 Task: Assign Issue Issue0000000397 to Sprint Sprint0000000238 in Scrum Project Project0000000080 in Jira. Assign Issue Issue0000000398 to Sprint Sprint0000000239 in Scrum Project Project0000000080 in Jira. Assign Issue Issue0000000399 to Sprint Sprint0000000239 in Scrum Project Project0000000080 in Jira. Assign Issue Issue0000000400 to Sprint Sprint0000000240 in Scrum Project Project0000000080 in Jira. Start a Sprint called Sprint0000000235 in Scrum Project Project0000000079 in Jira
Action: Mouse moved to (142, 326)
Screenshot: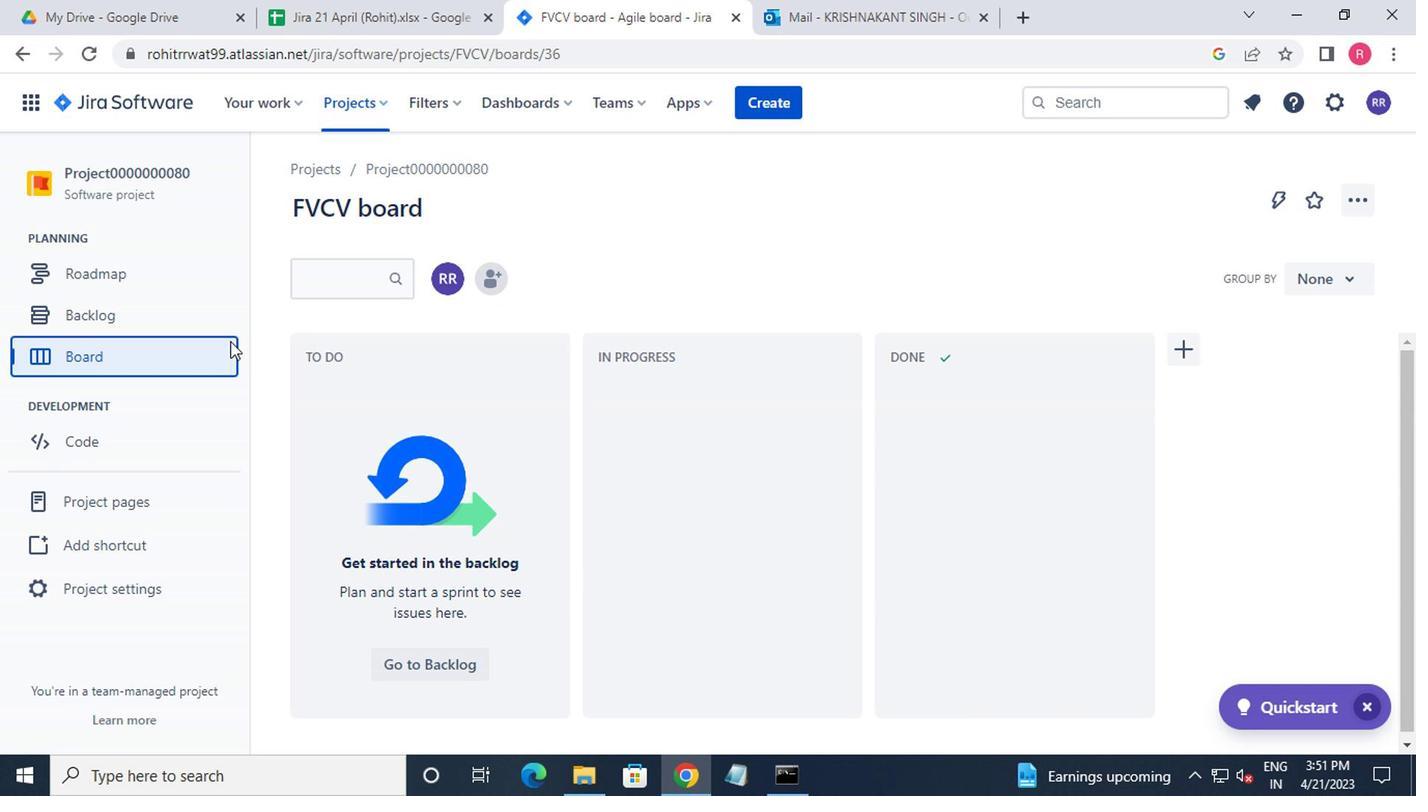 
Action: Mouse pressed left at (142, 326)
Screenshot: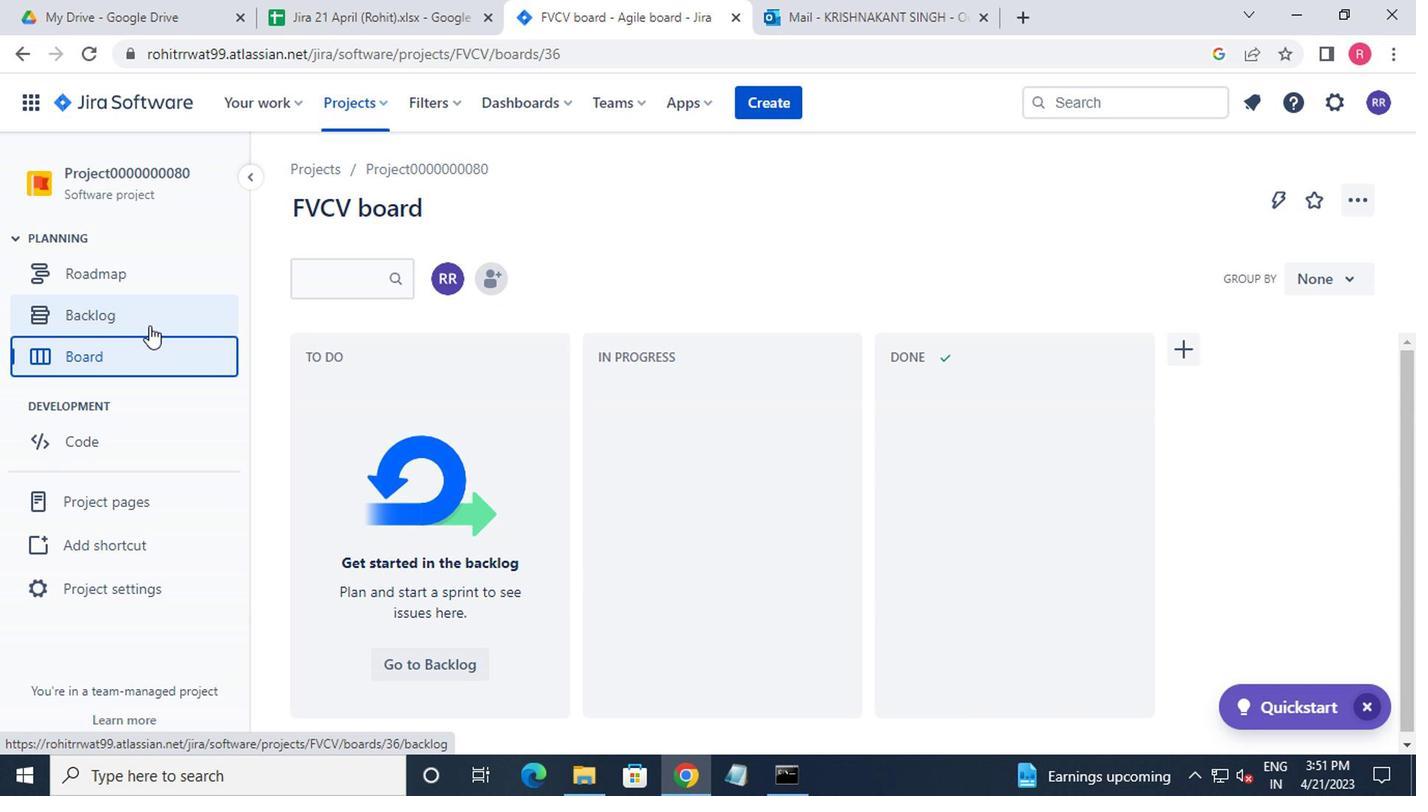 
Action: Mouse moved to (190, 378)
Screenshot: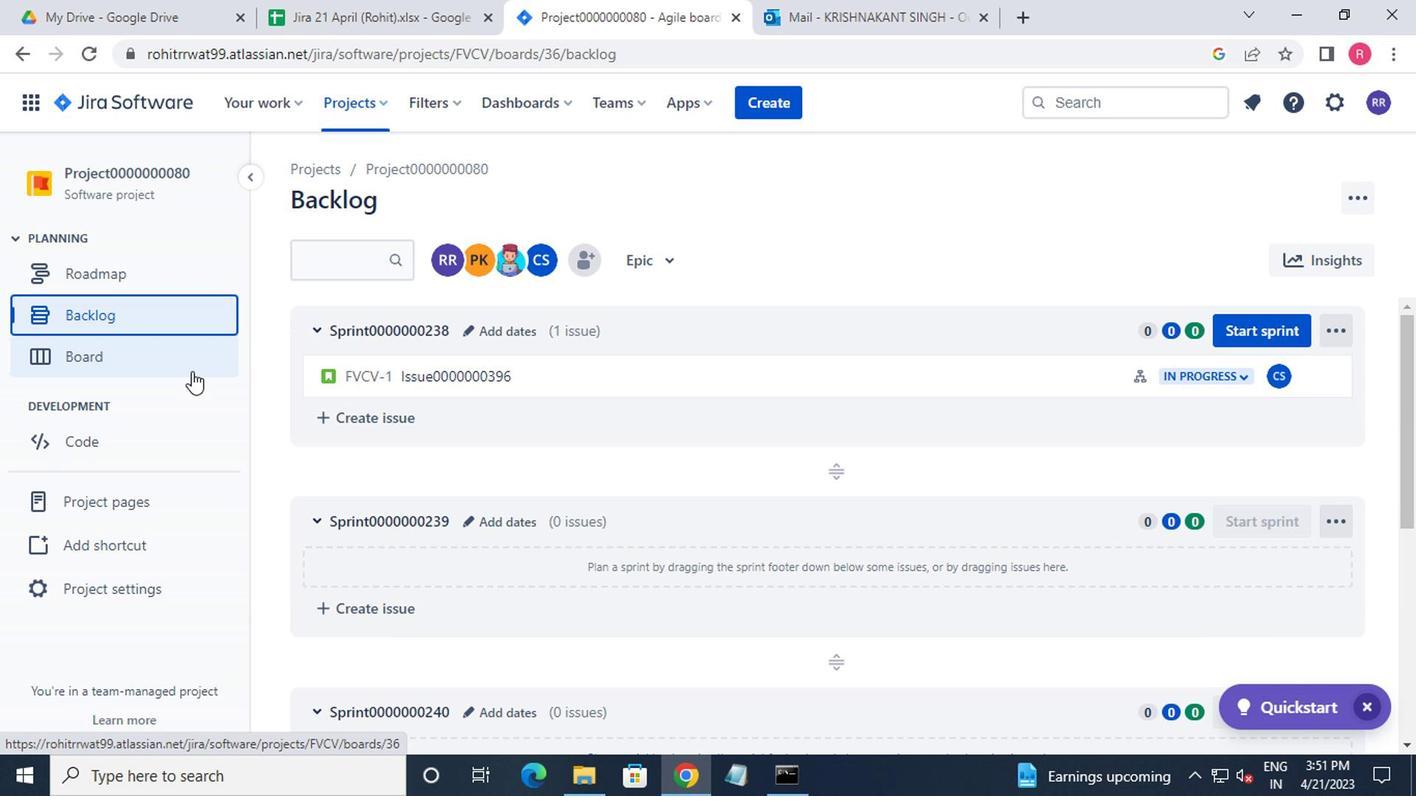 
Action: Mouse scrolled (190, 377) with delta (0, 0)
Screenshot: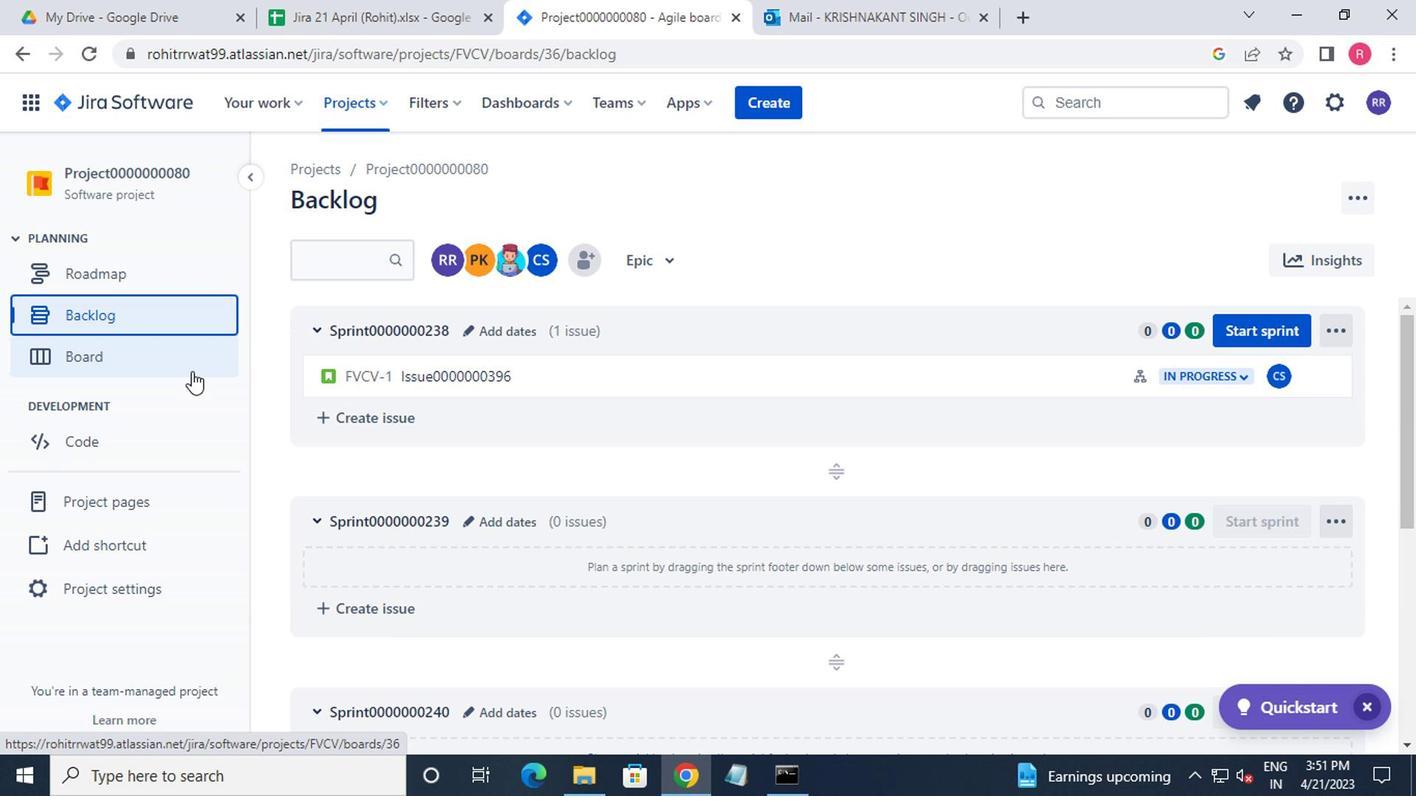 
Action: Mouse moved to (402, 470)
Screenshot: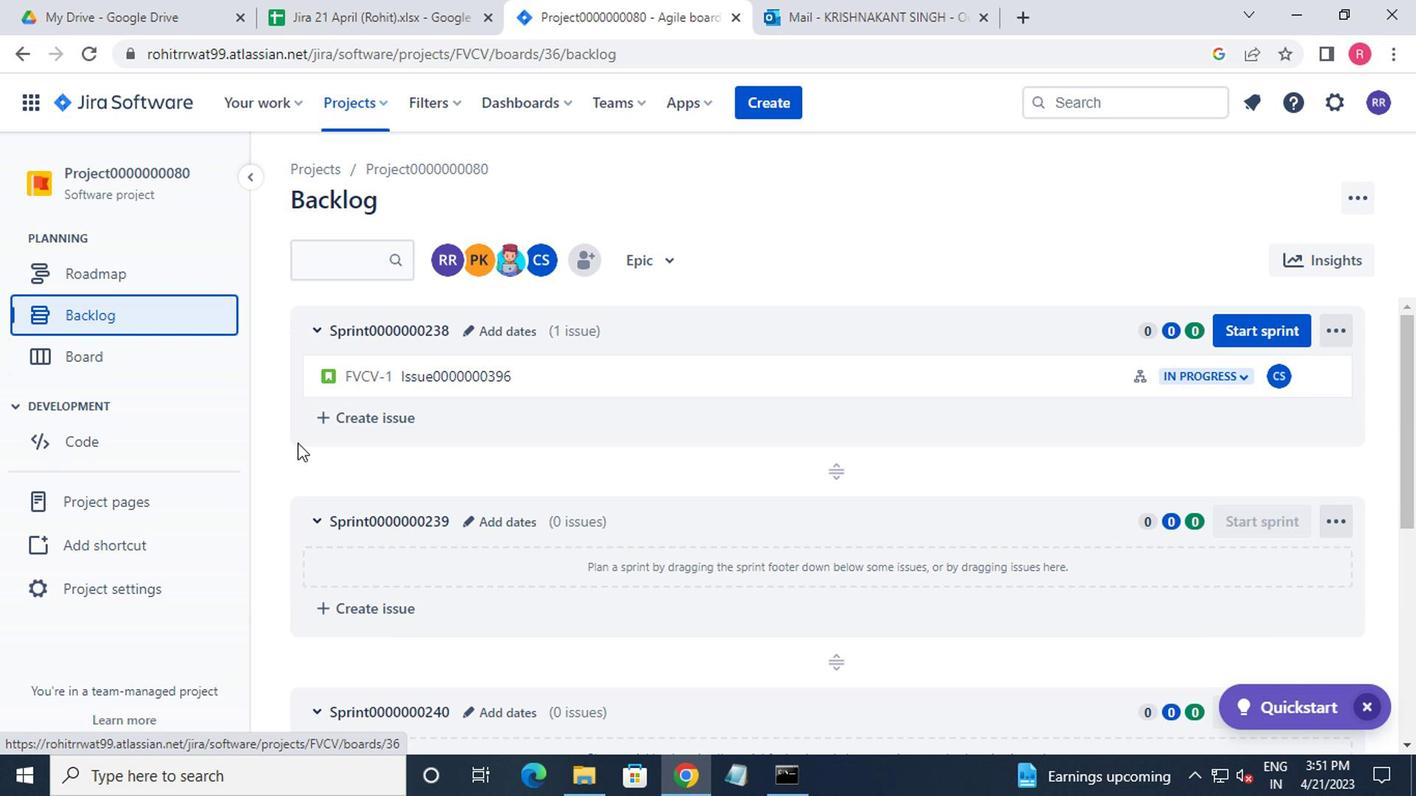 
Action: Mouse scrolled (402, 469) with delta (0, -1)
Screenshot: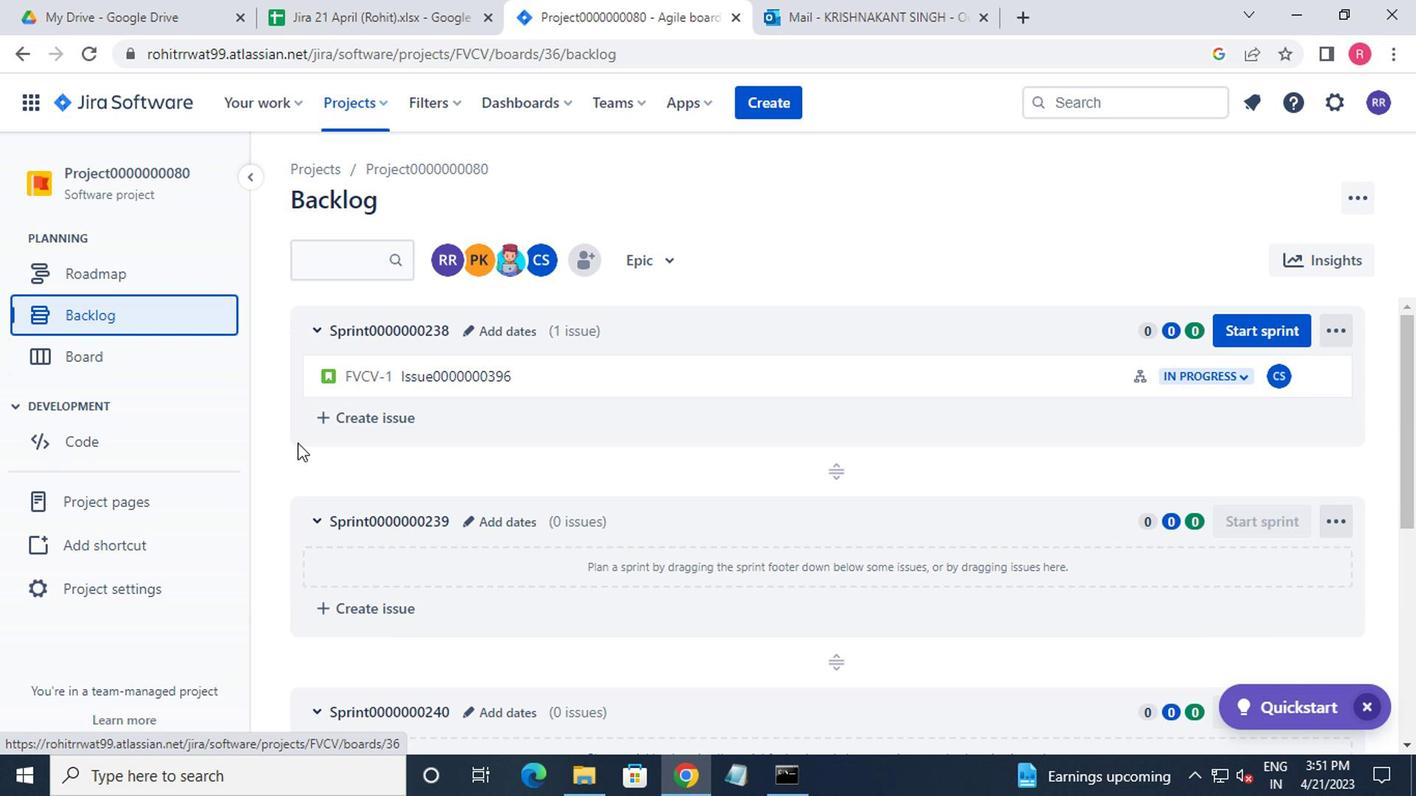 
Action: Mouse moved to (430, 481)
Screenshot: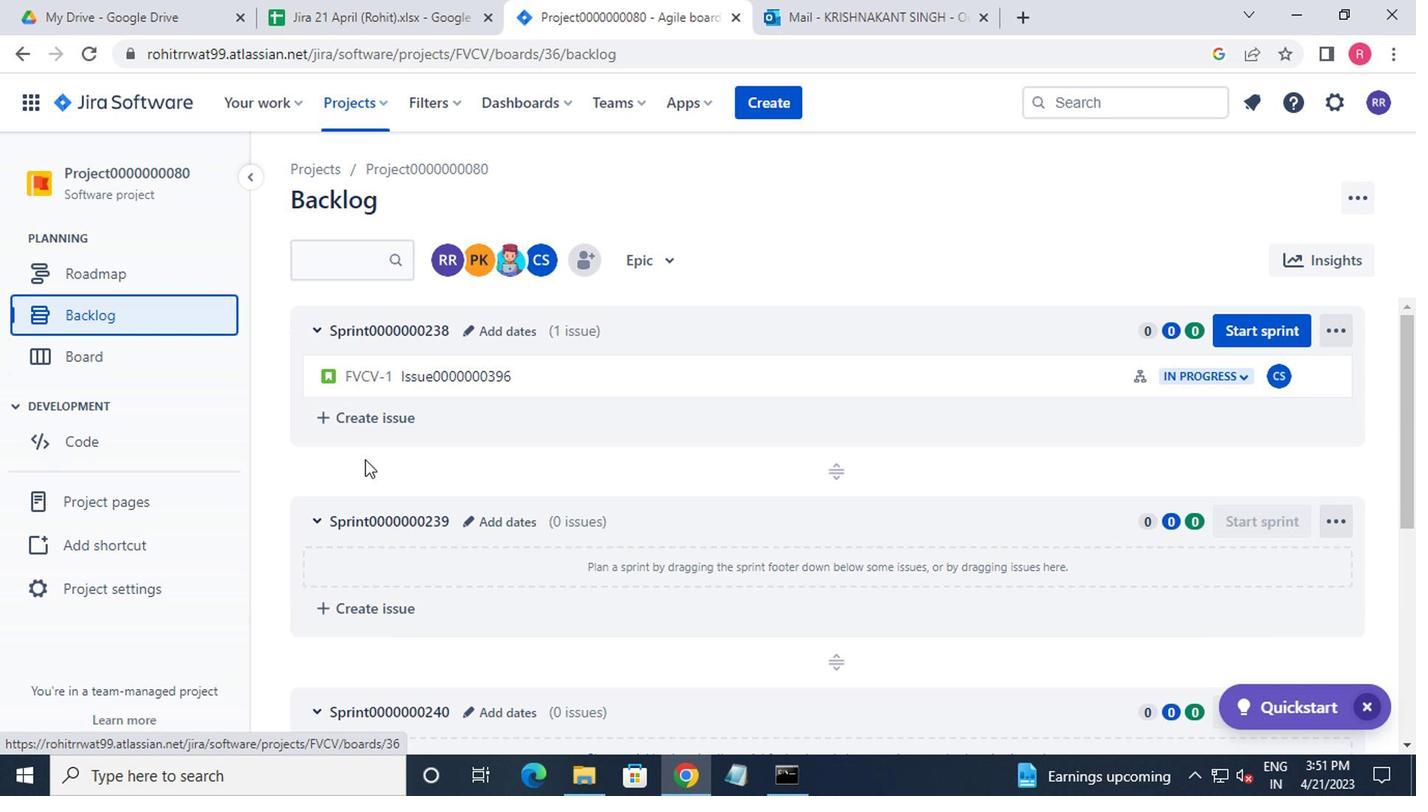 
Action: Mouse scrolled (430, 481) with delta (0, 0)
Screenshot: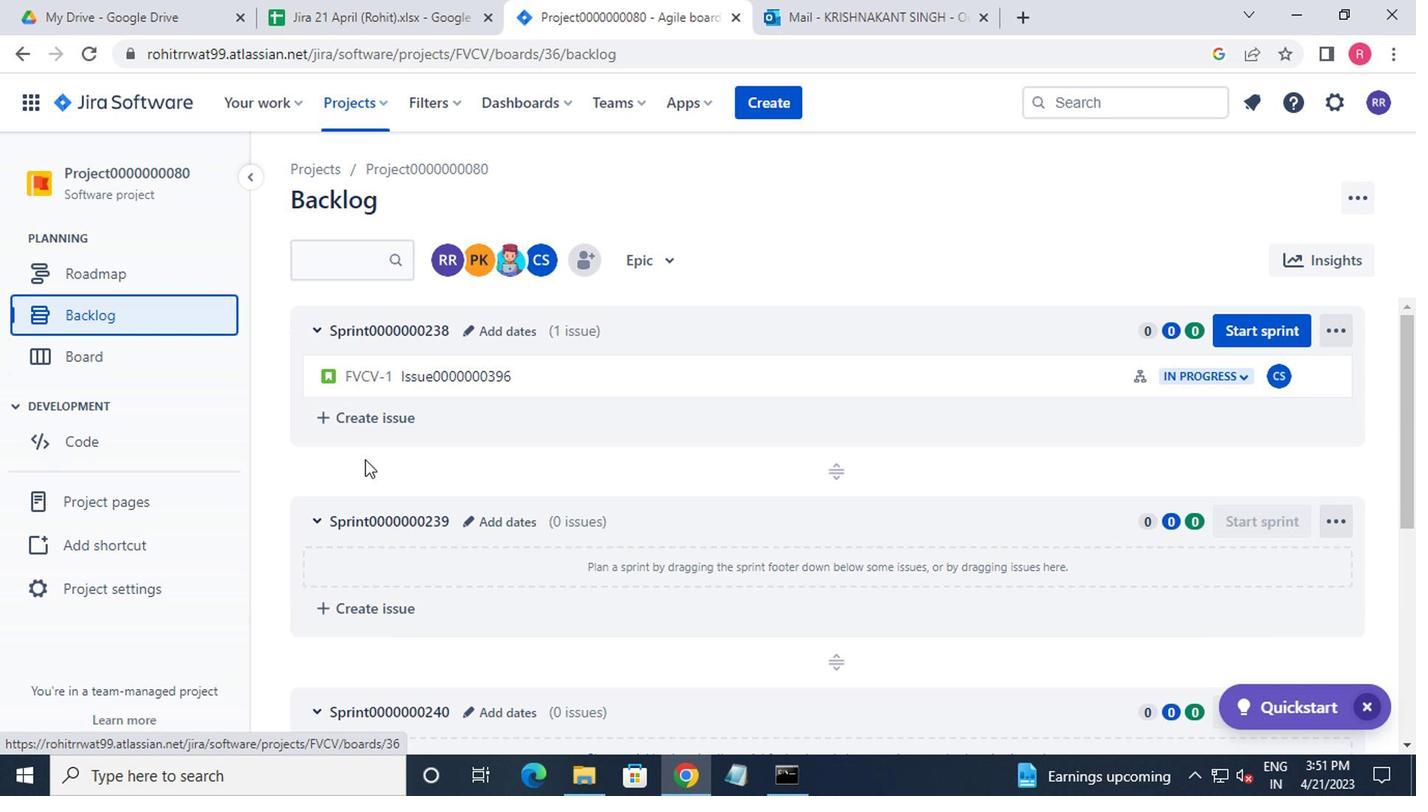 
Action: Mouse moved to (442, 487)
Screenshot: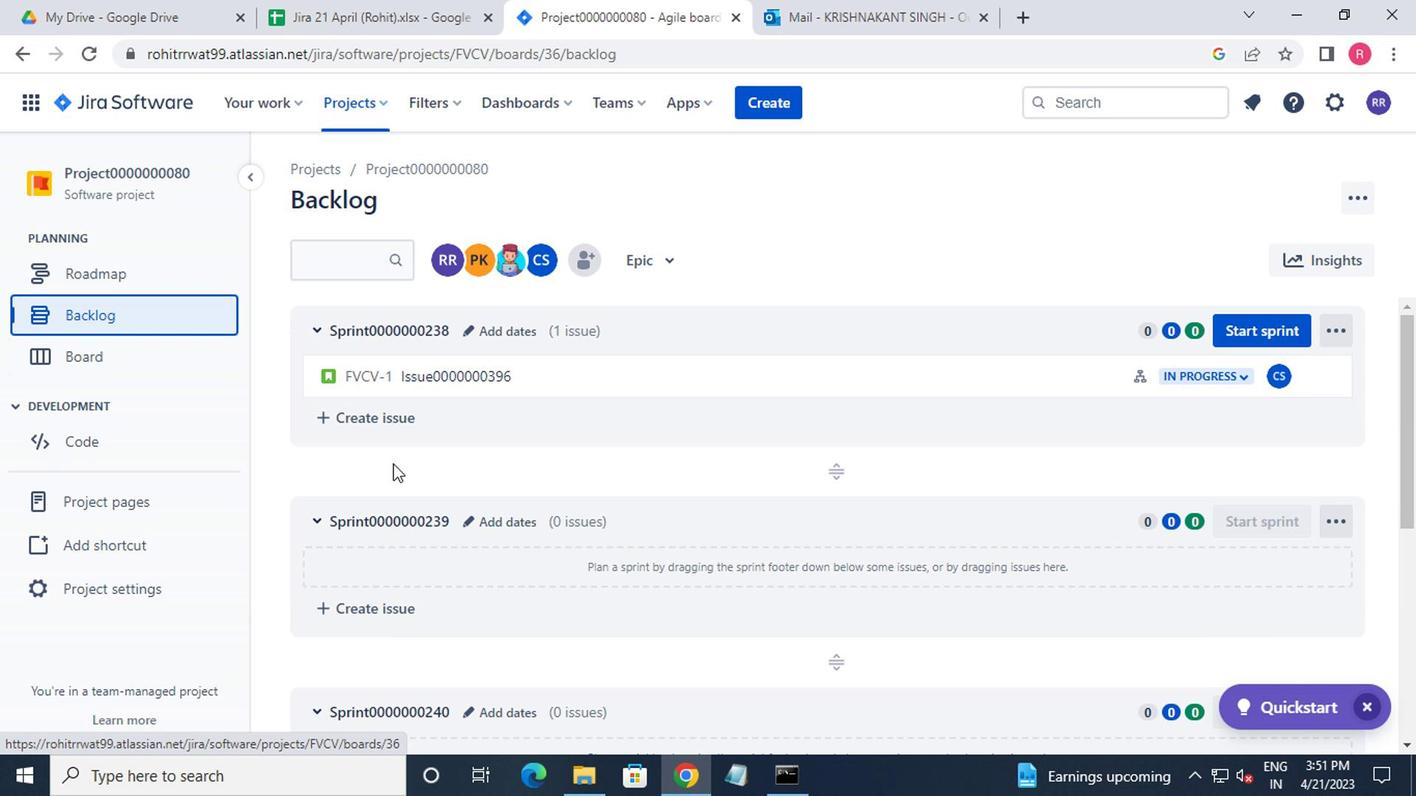 
Action: Mouse scrolled (442, 486) with delta (0, 0)
Screenshot: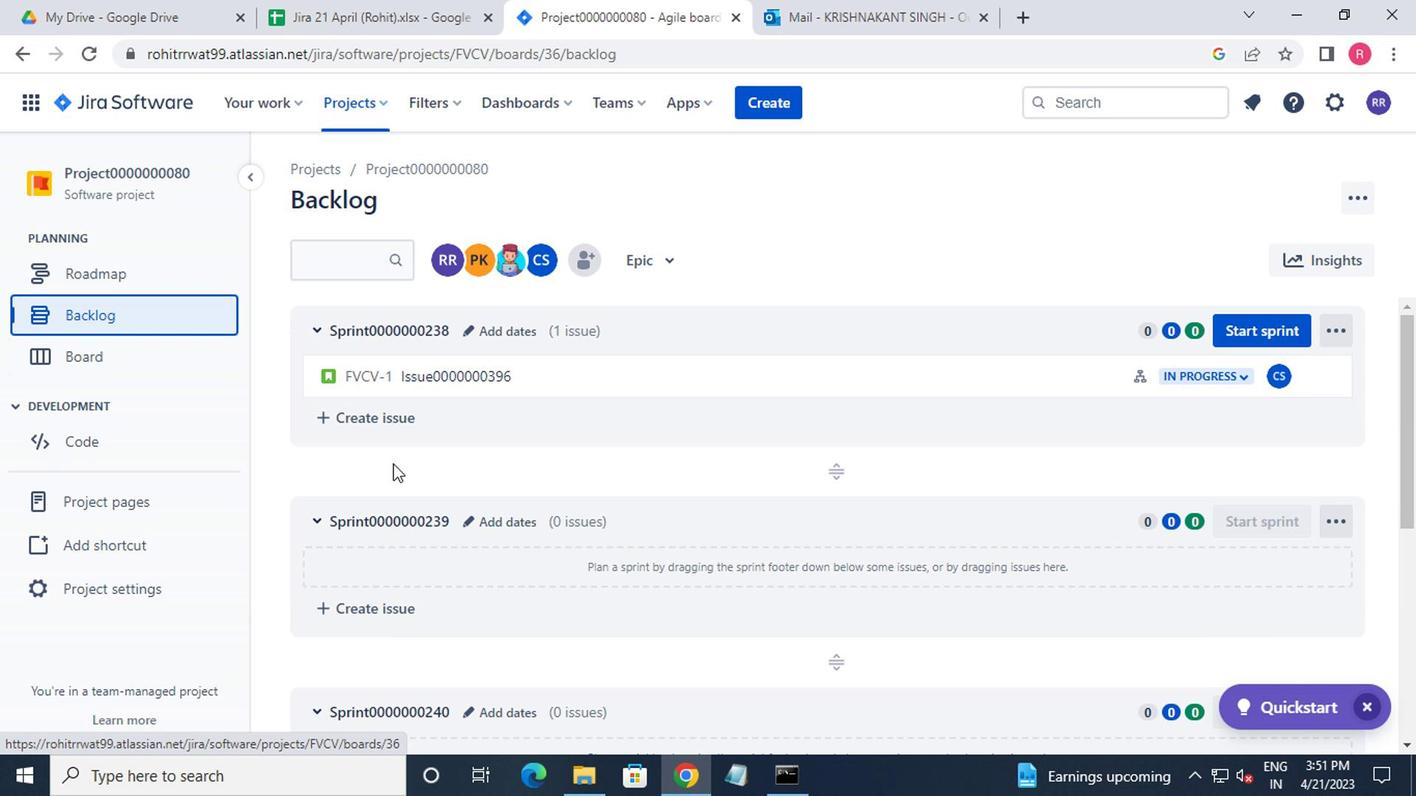 
Action: Mouse moved to (460, 501)
Screenshot: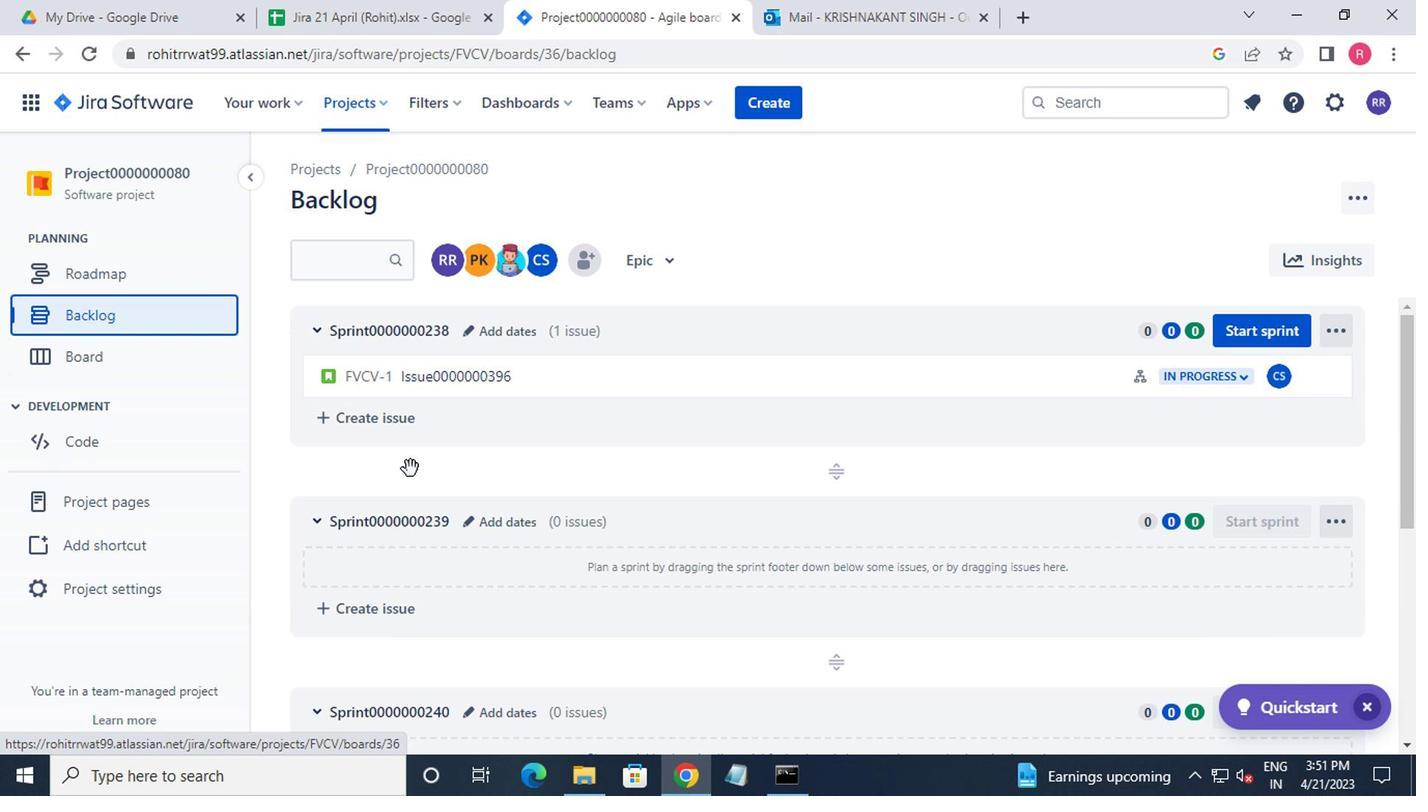 
Action: Mouse scrolled (460, 501) with delta (0, 0)
Screenshot: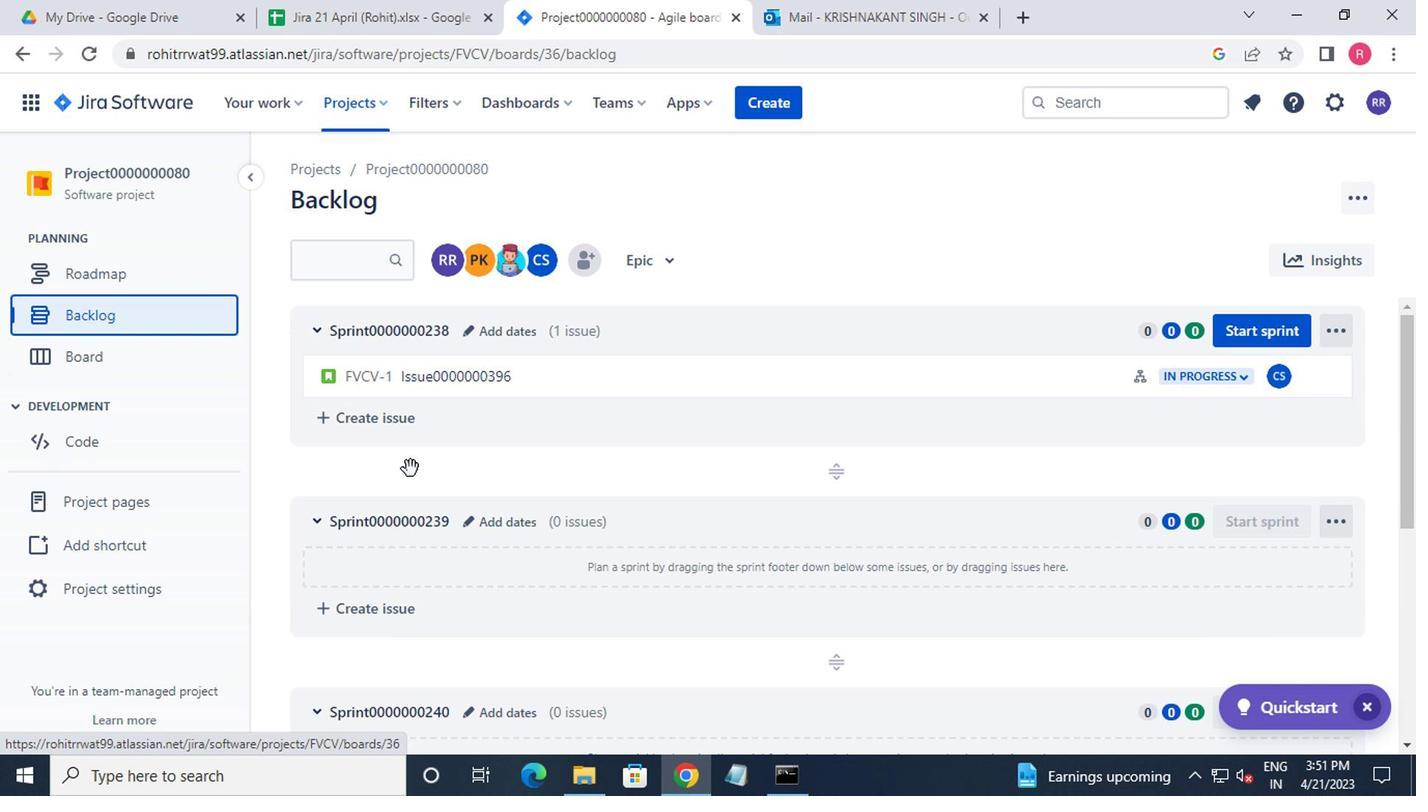 
Action: Mouse moved to (480, 512)
Screenshot: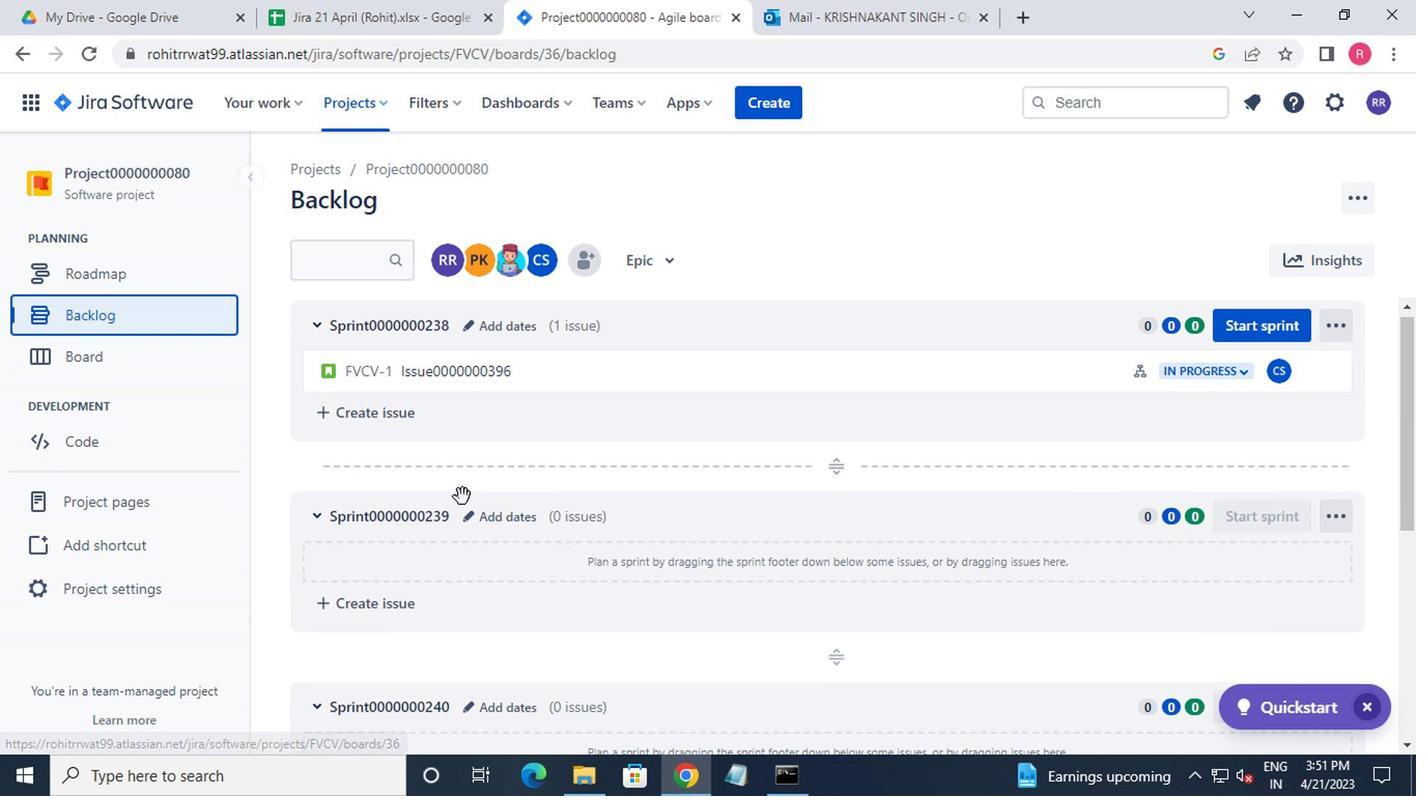 
Action: Mouse scrolled (480, 513) with delta (0, 1)
Screenshot: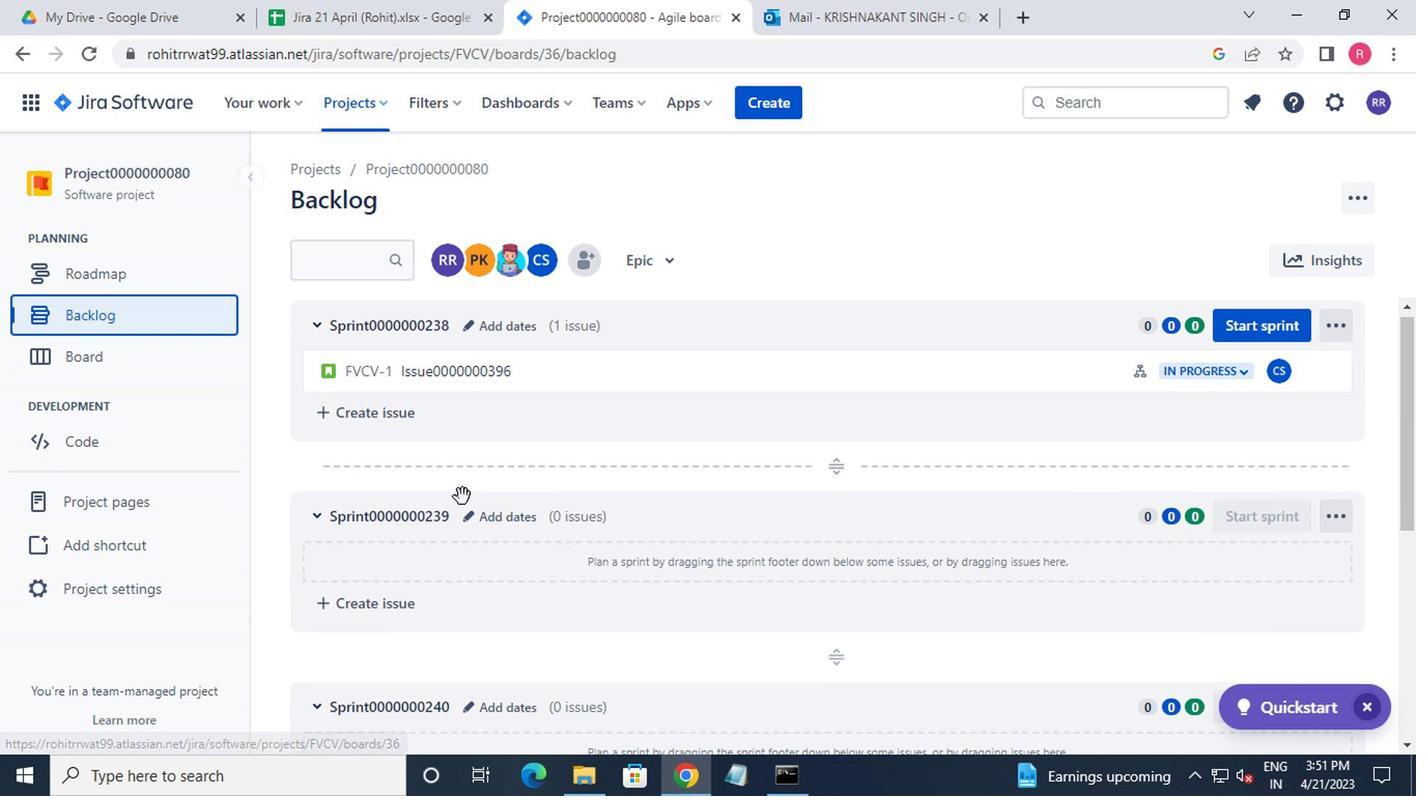 
Action: Mouse moved to (482, 512)
Screenshot: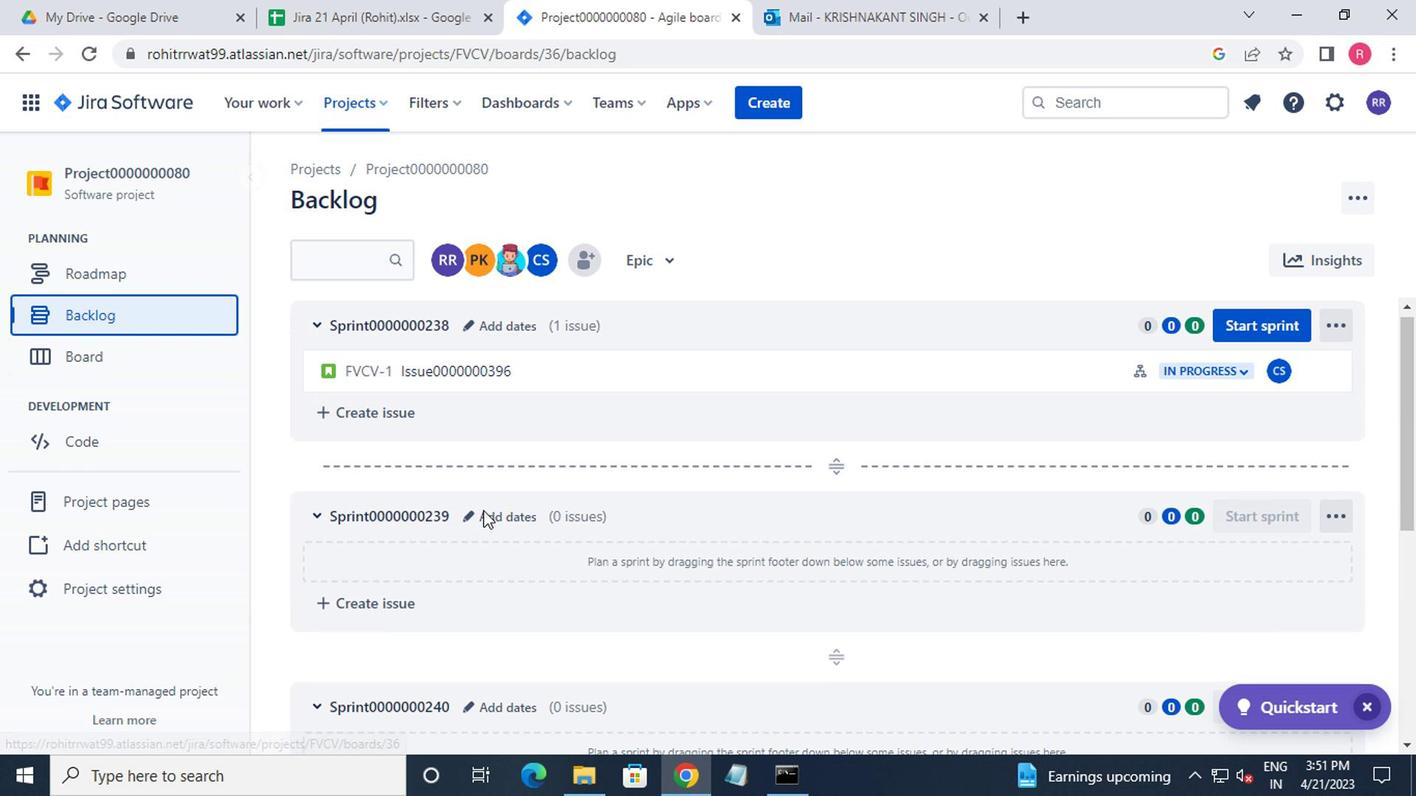 
Action: Mouse scrolled (482, 511) with delta (0, 0)
Screenshot: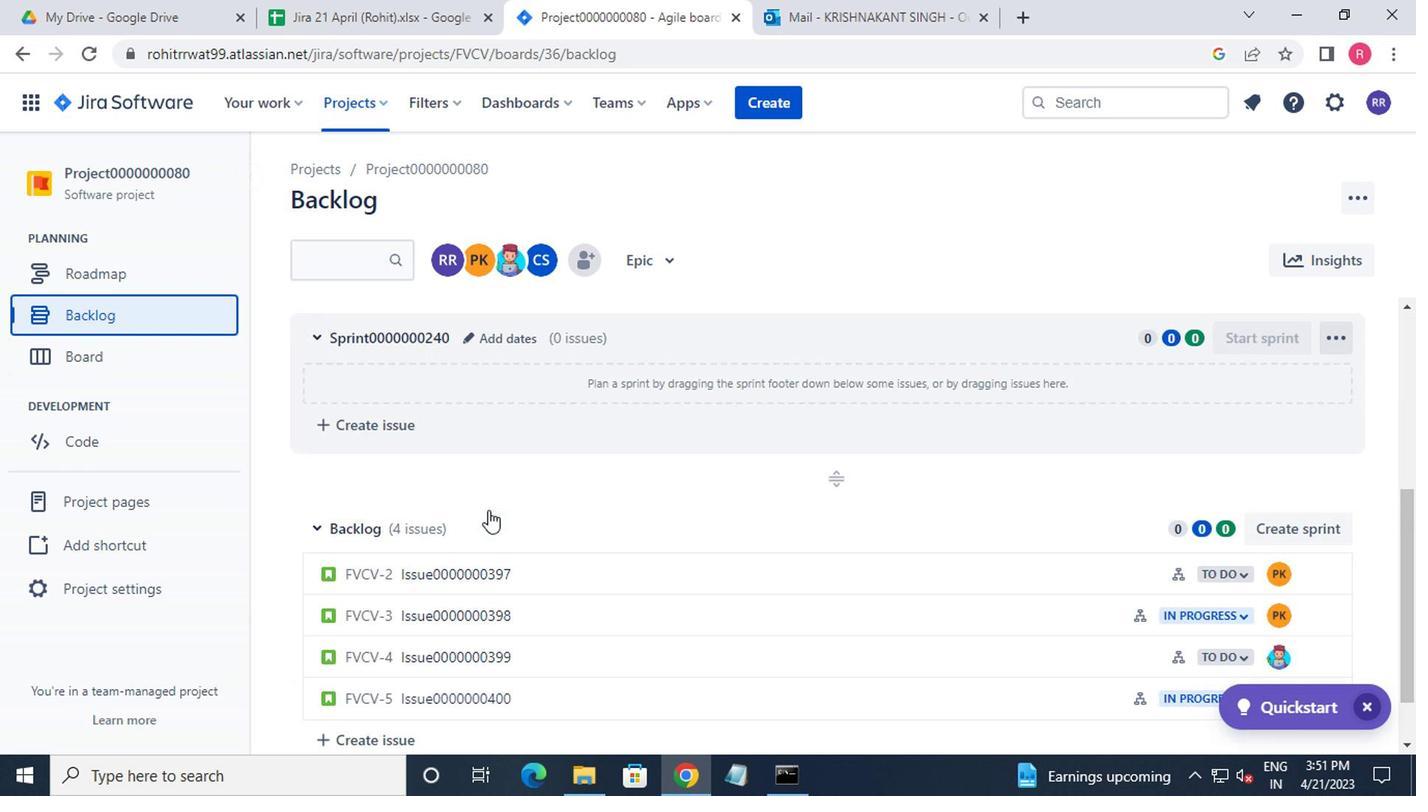 
Action: Mouse scrolled (482, 511) with delta (0, 0)
Screenshot: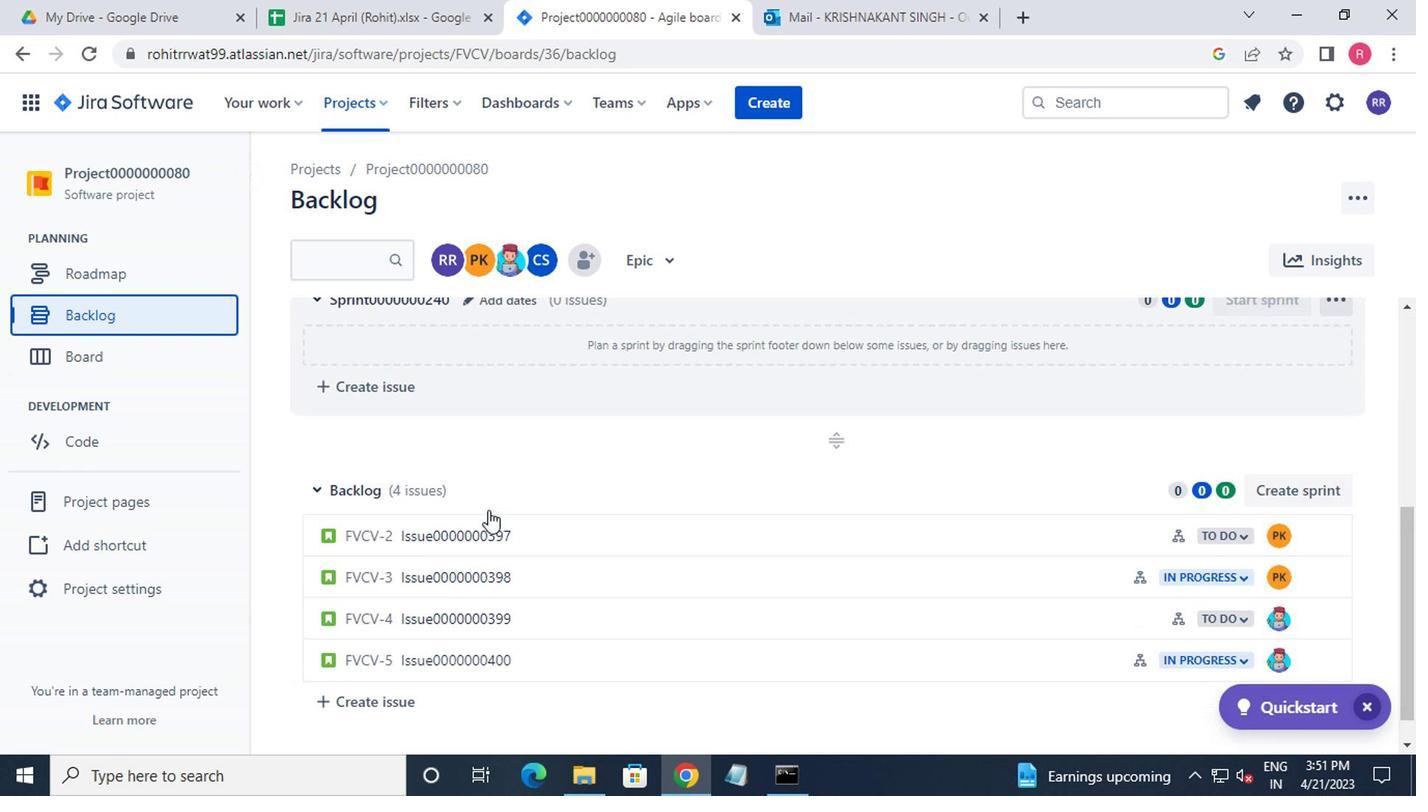
Action: Mouse scrolled (482, 511) with delta (0, 0)
Screenshot: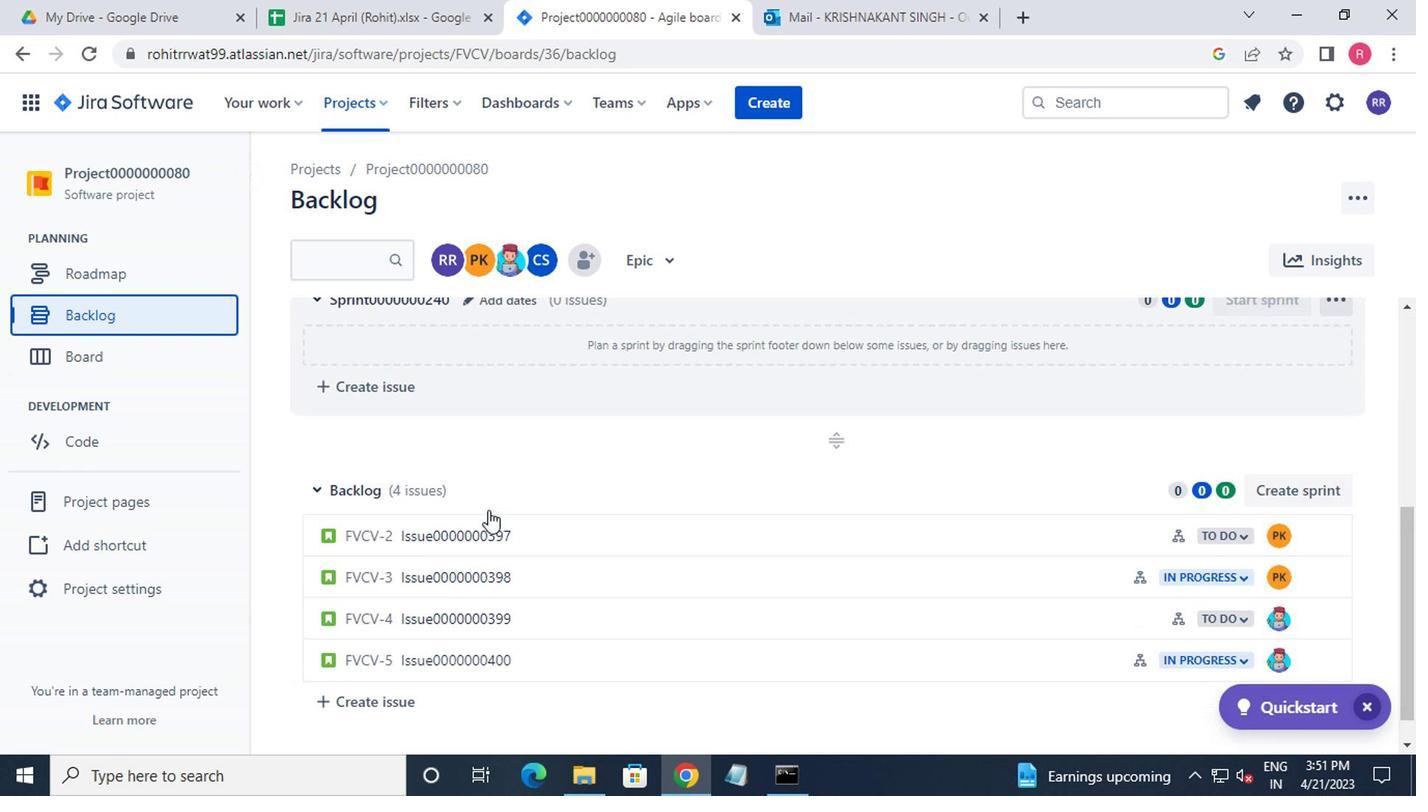
Action: Mouse scrolled (482, 511) with delta (0, 0)
Screenshot: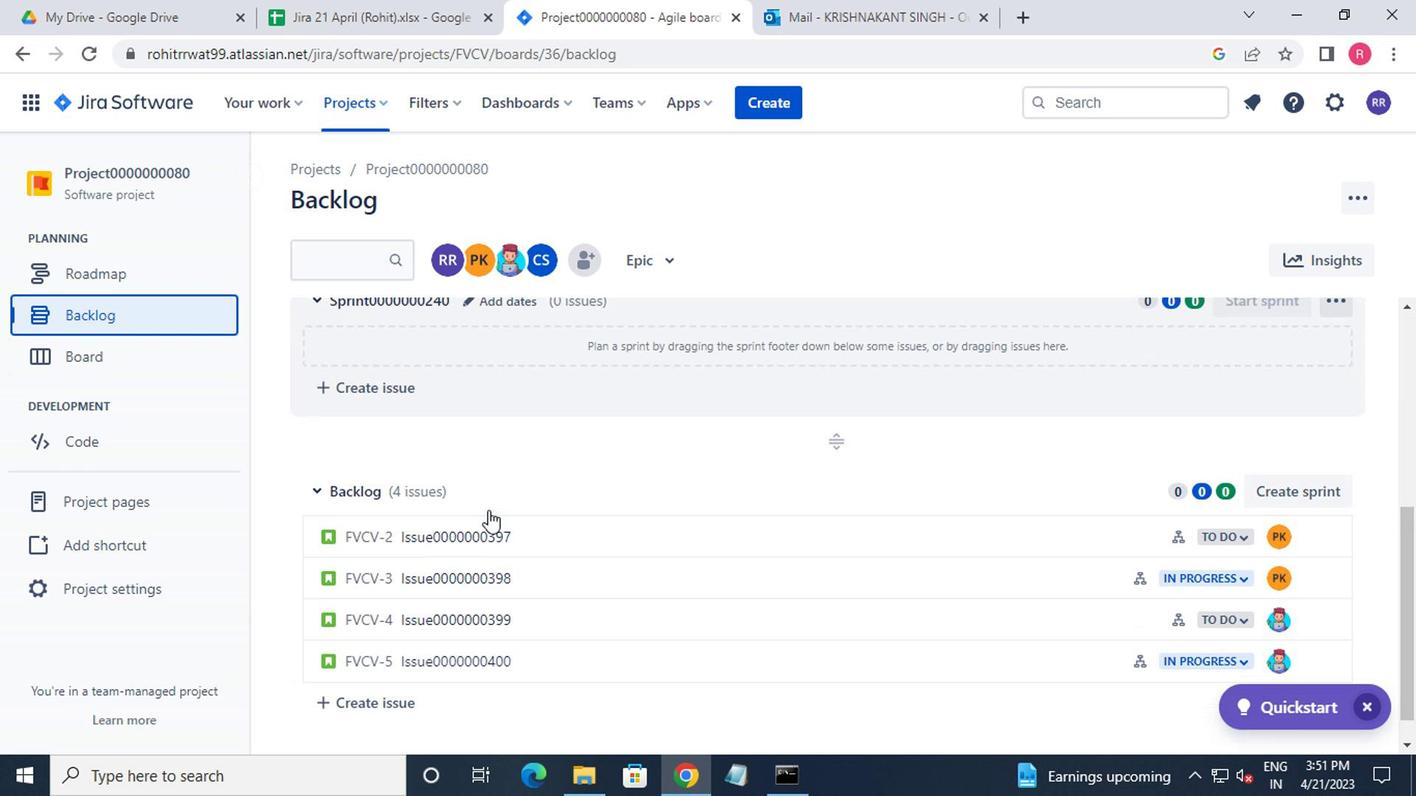 
Action: Mouse moved to (1322, 509)
Screenshot: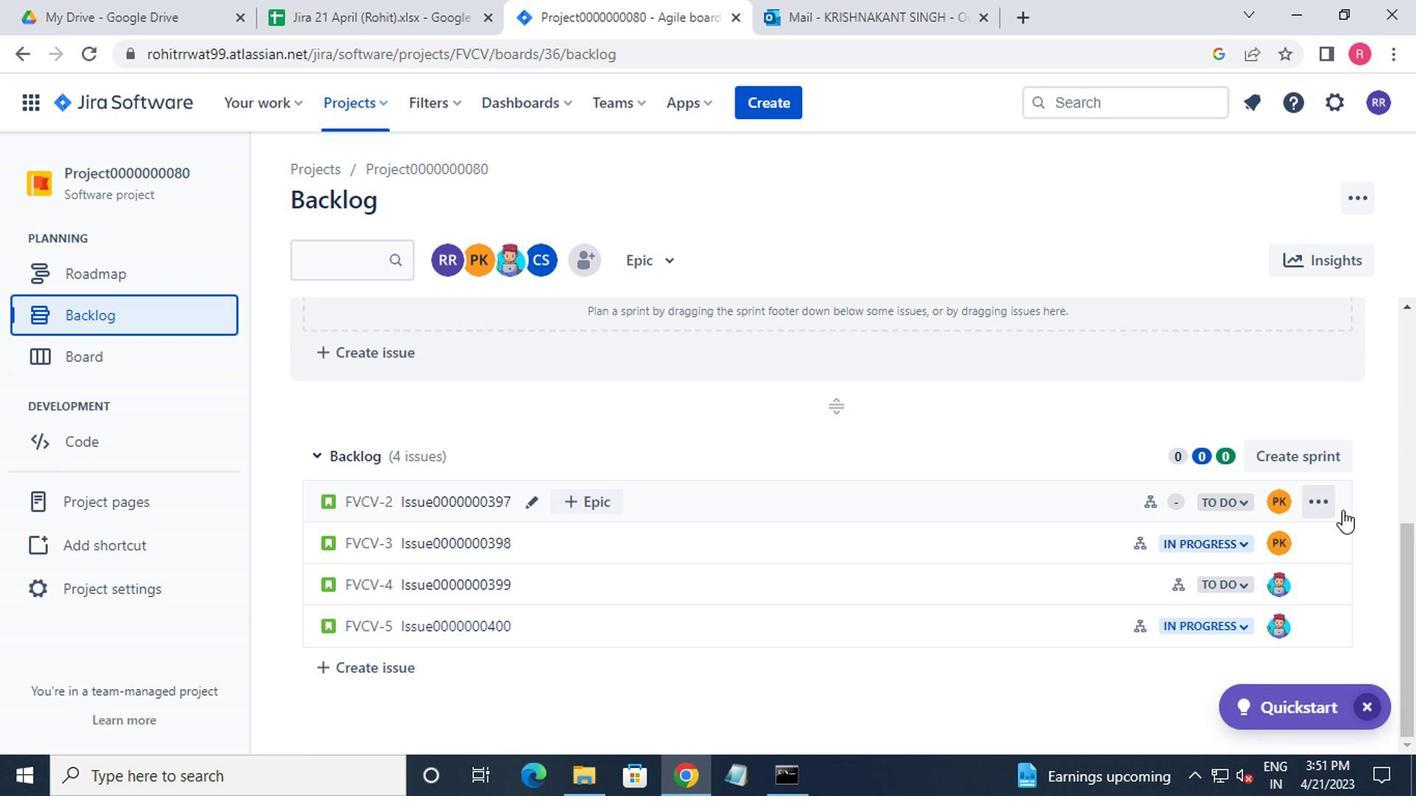 
Action: Mouse pressed left at (1322, 509)
Screenshot: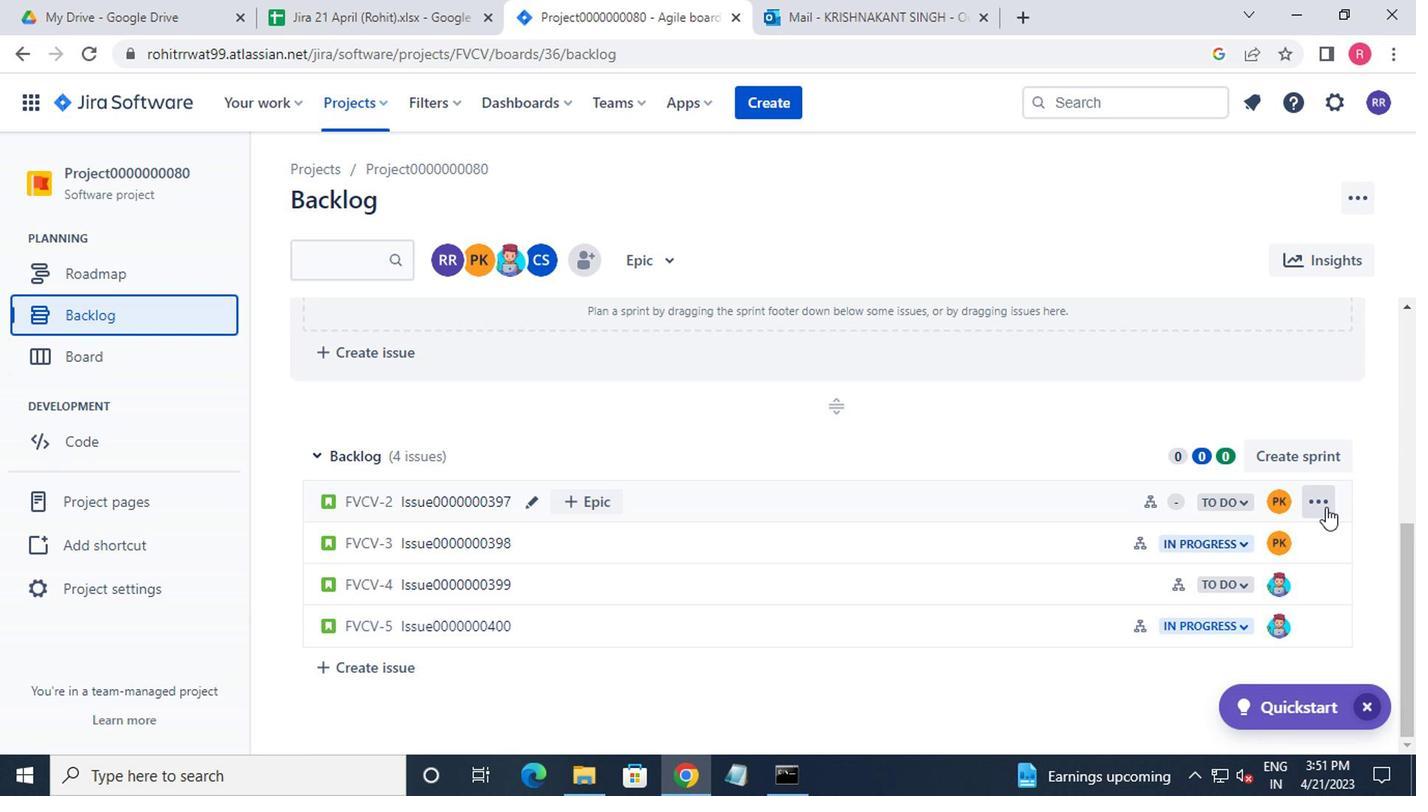 
Action: Mouse moved to (1276, 370)
Screenshot: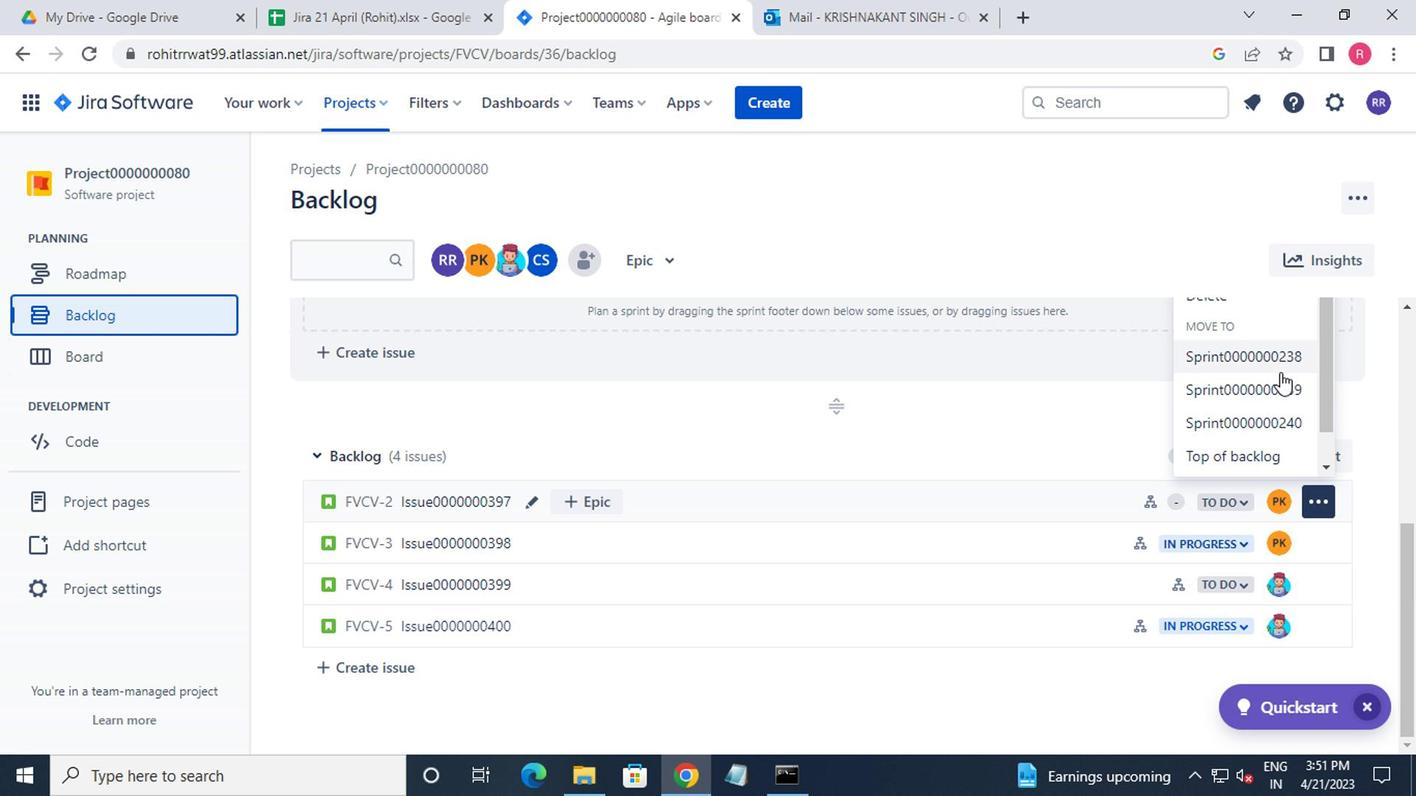 
Action: Mouse pressed left at (1276, 370)
Screenshot: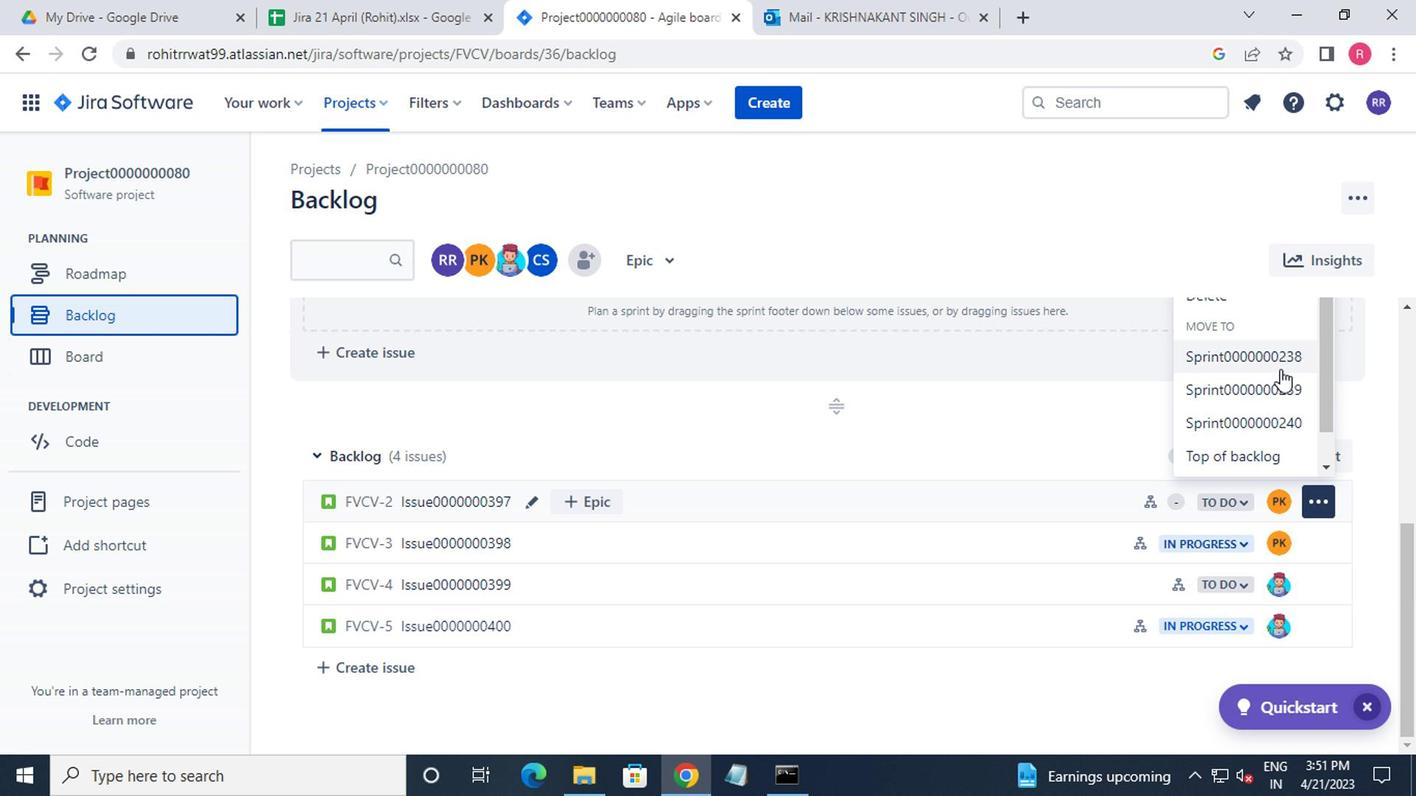
Action: Mouse moved to (1320, 539)
Screenshot: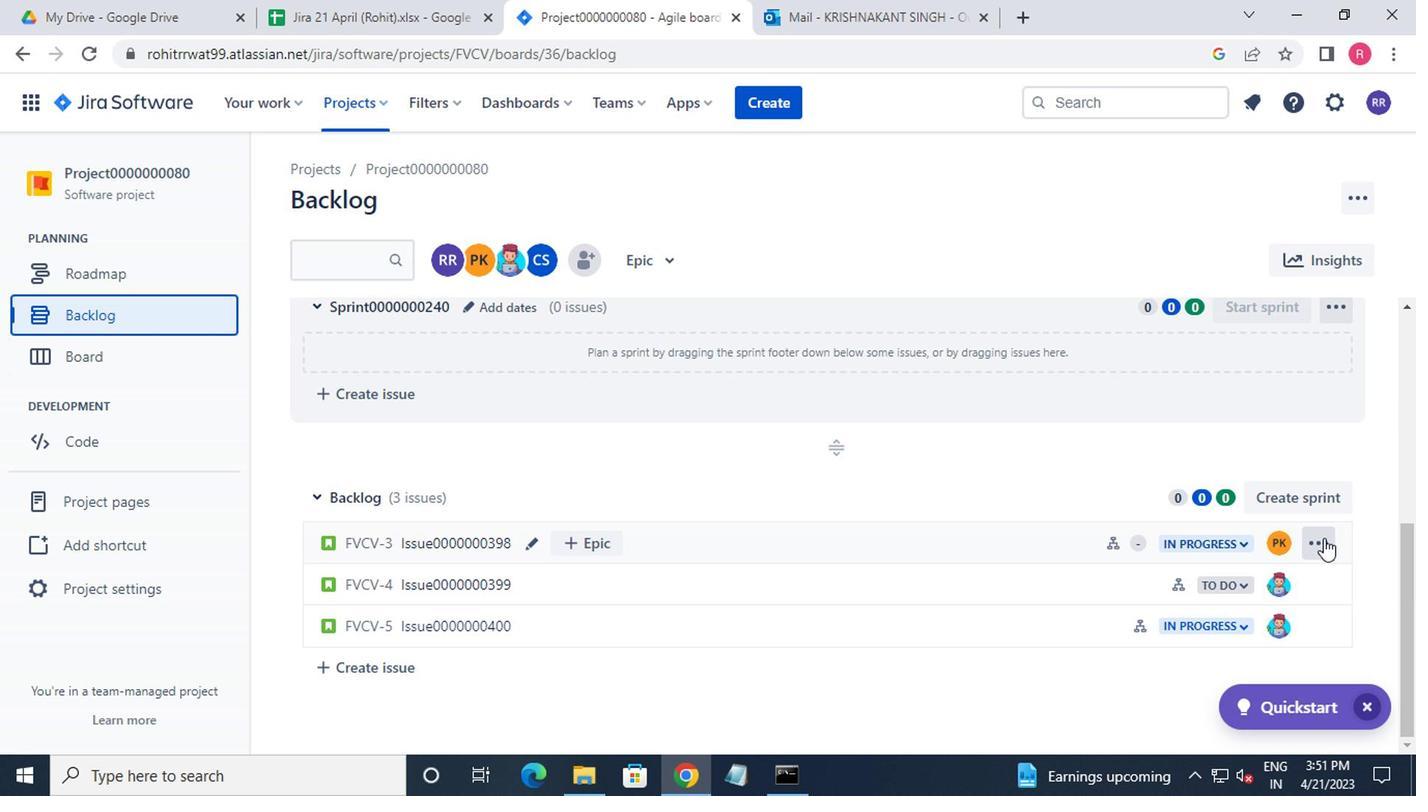 
Action: Mouse pressed left at (1320, 539)
Screenshot: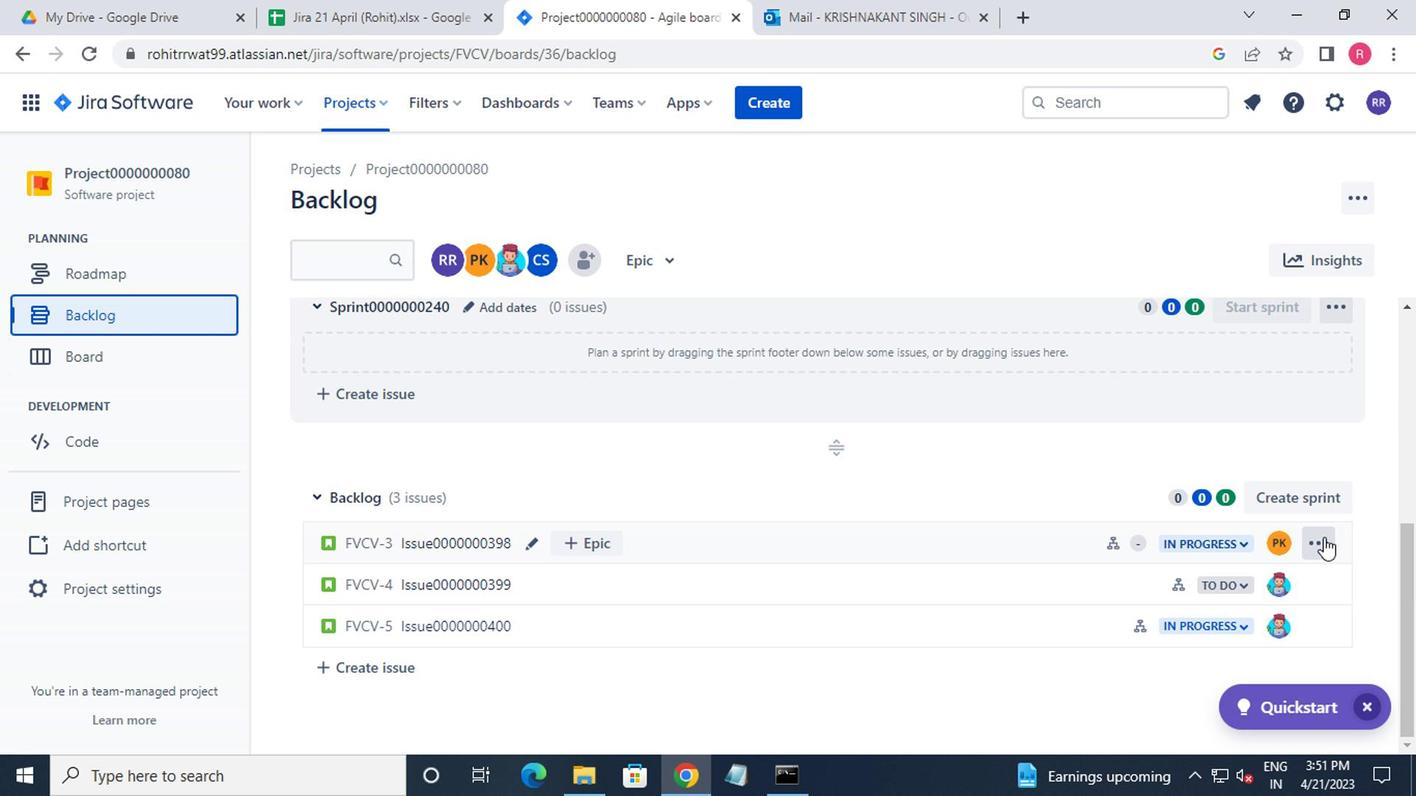 
Action: Mouse moved to (1300, 430)
Screenshot: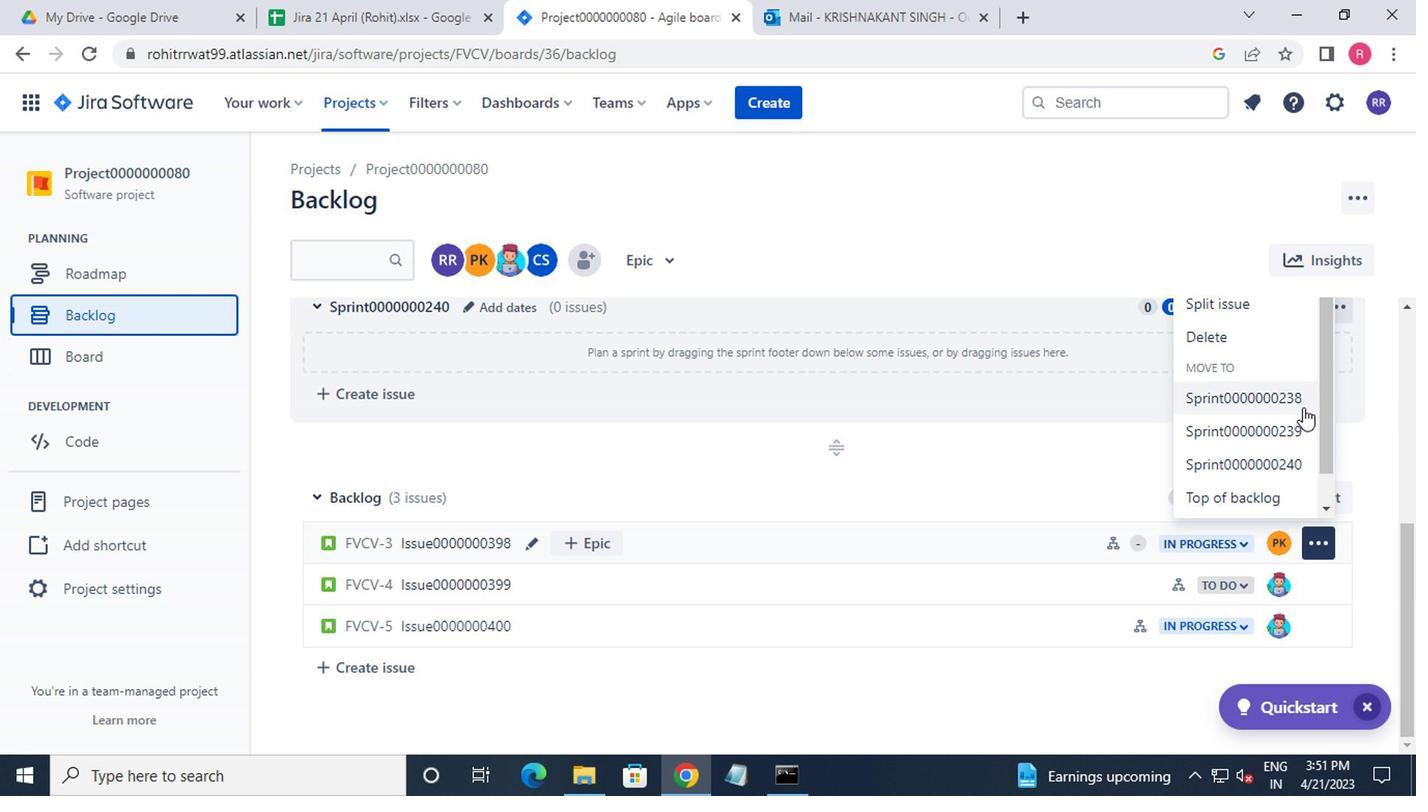 
Action: Mouse pressed left at (1300, 430)
Screenshot: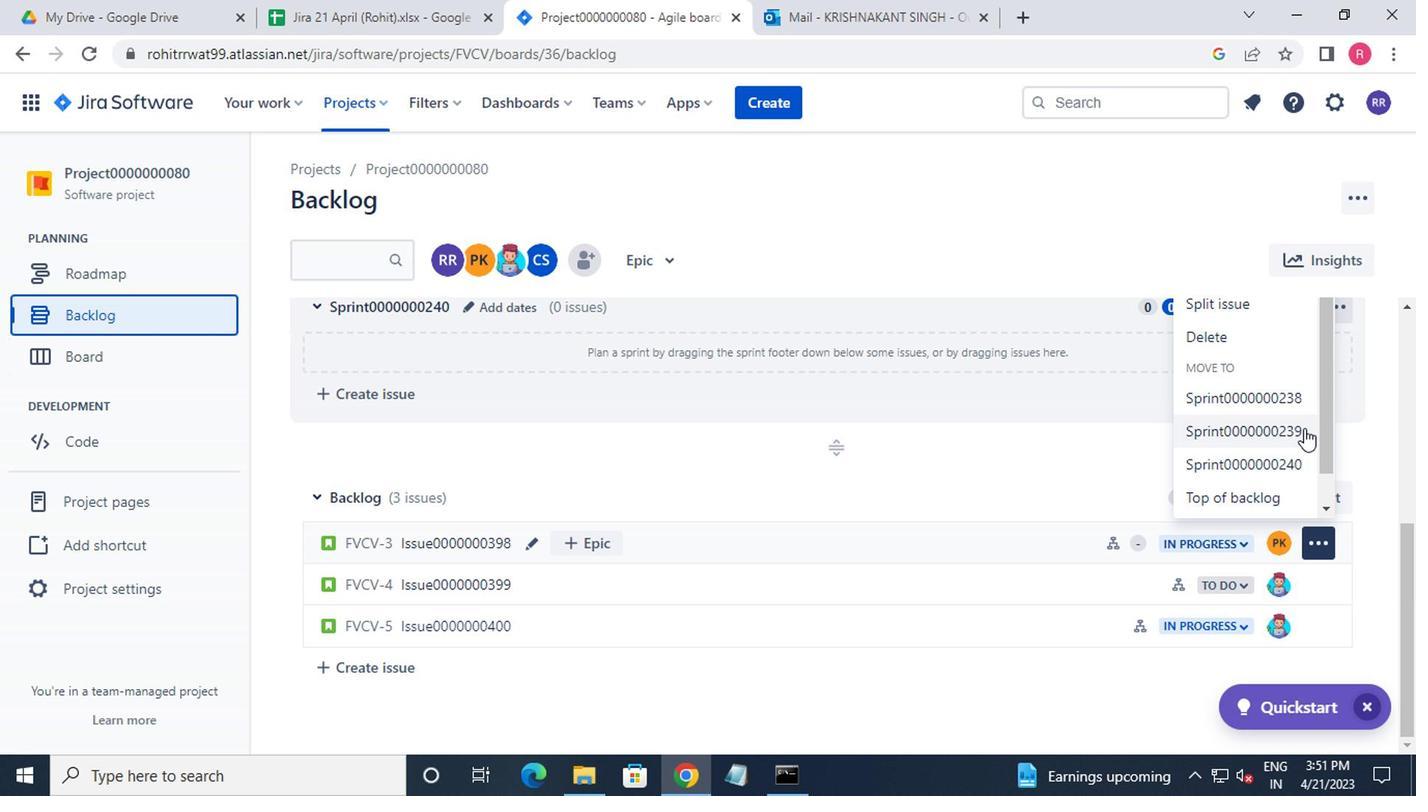 
Action: Mouse moved to (1316, 587)
Screenshot: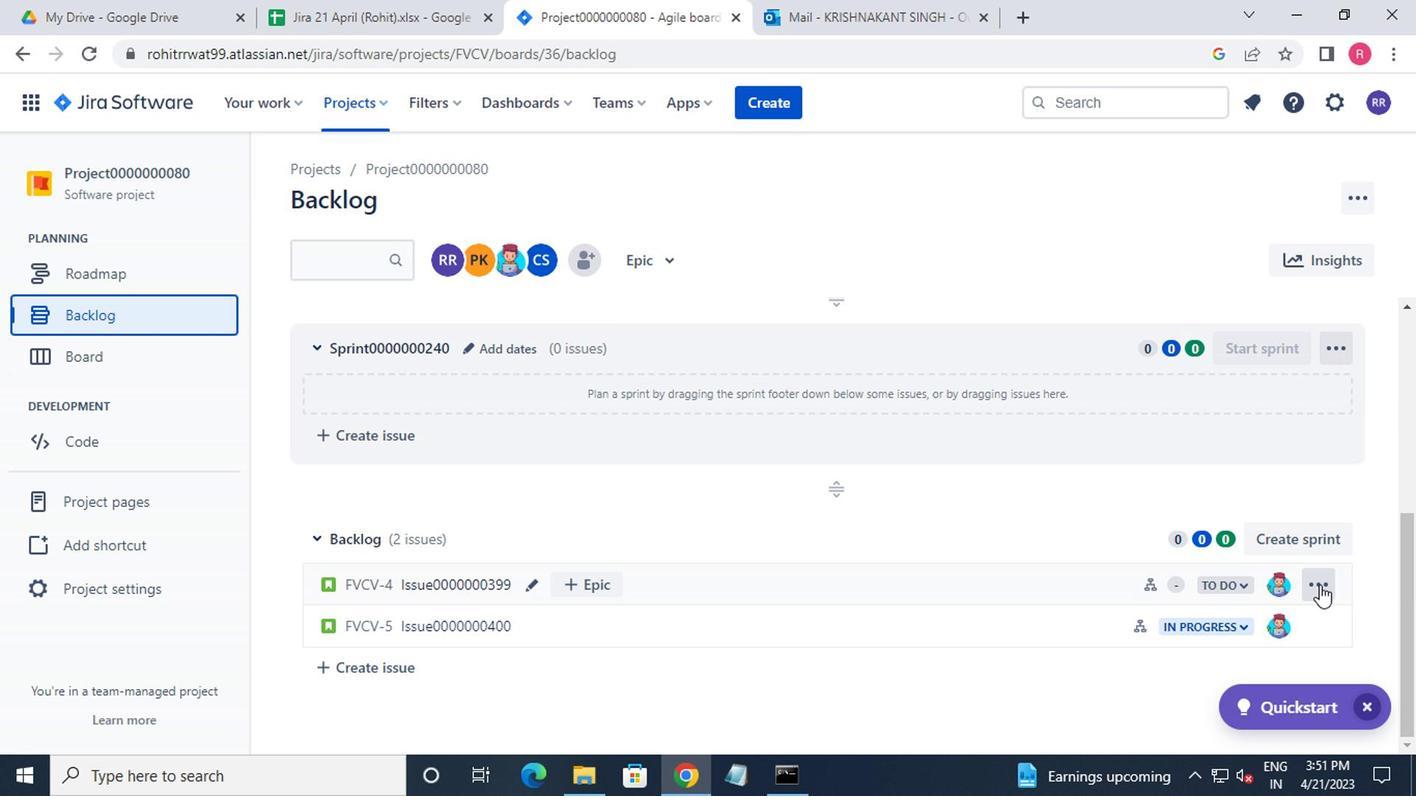 
Action: Mouse pressed left at (1316, 587)
Screenshot: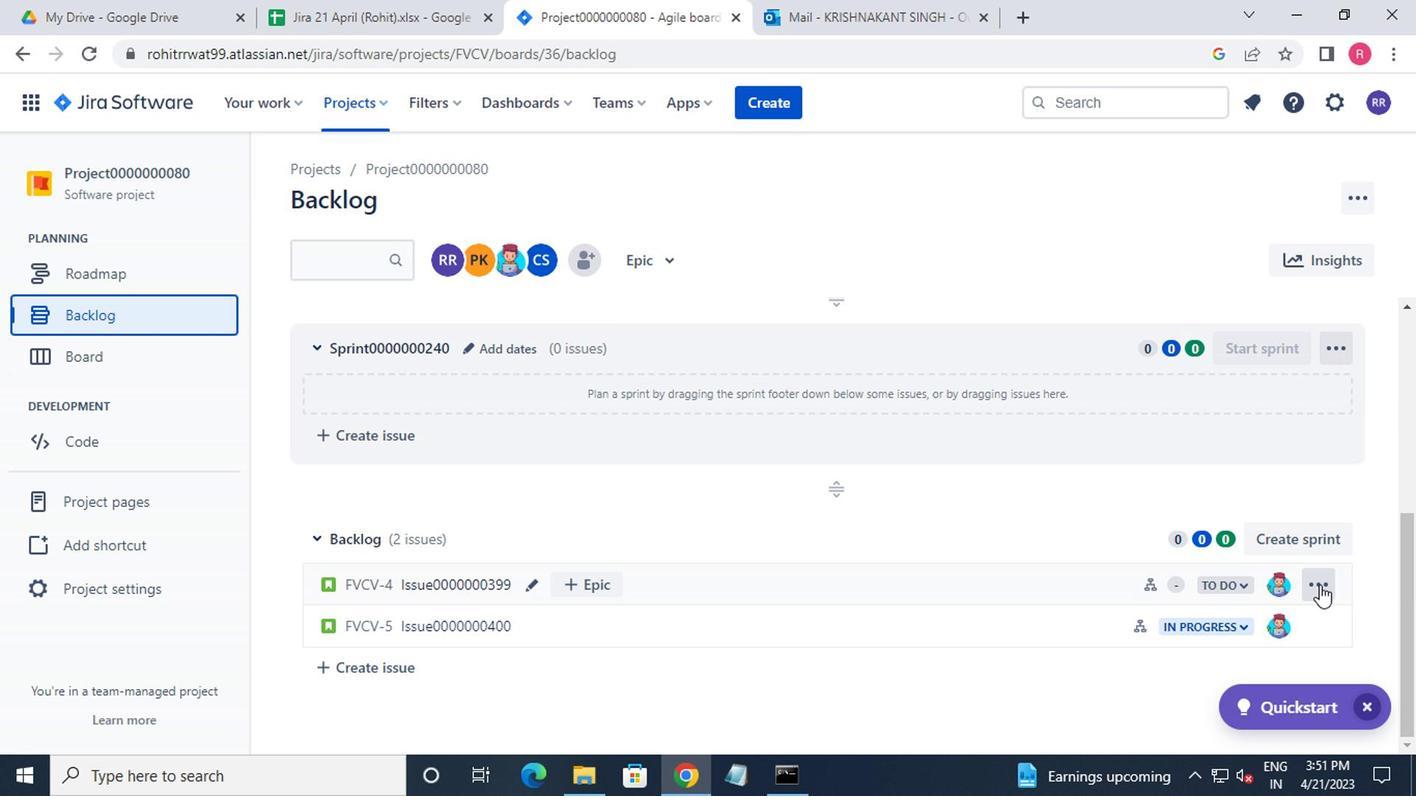 
Action: Mouse moved to (1306, 478)
Screenshot: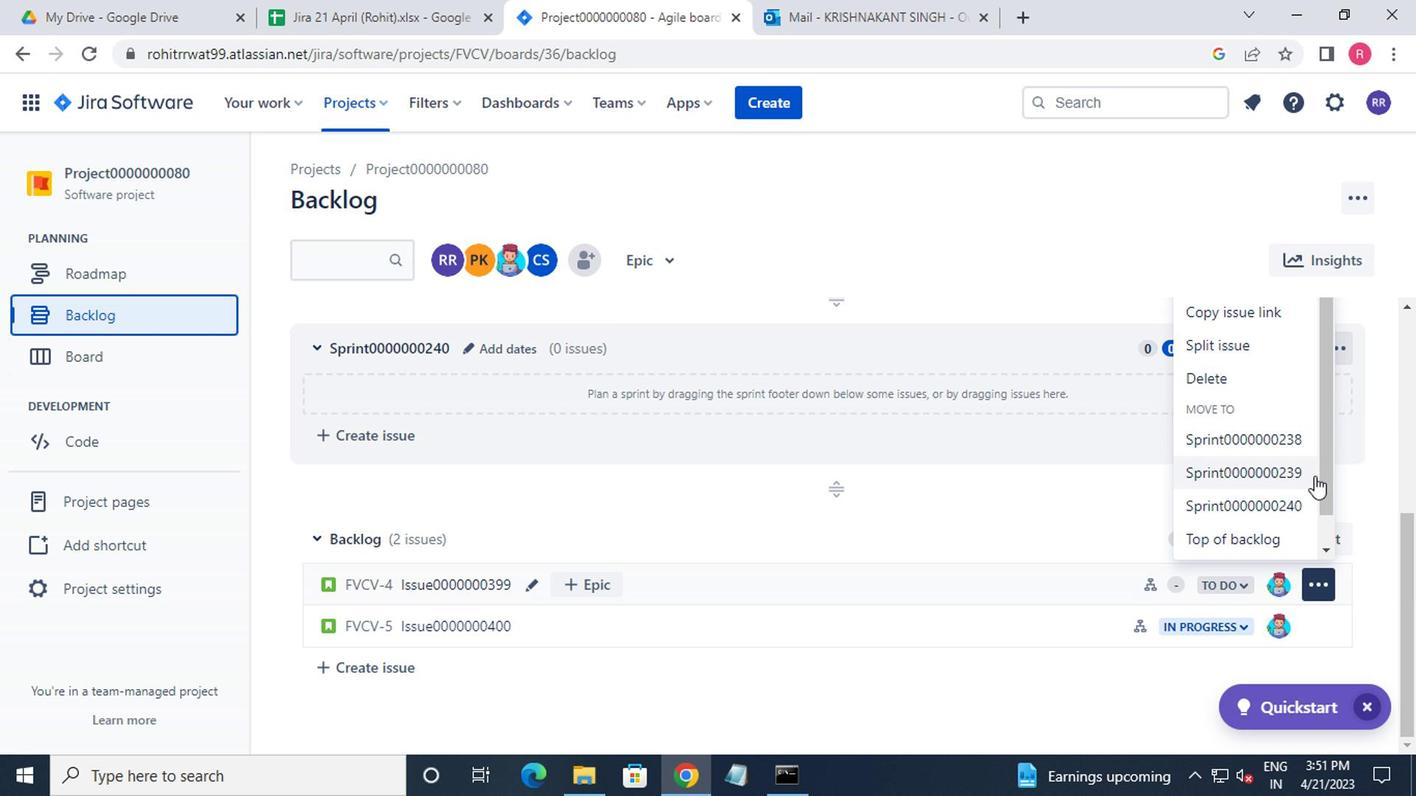 
Action: Mouse pressed left at (1306, 478)
Screenshot: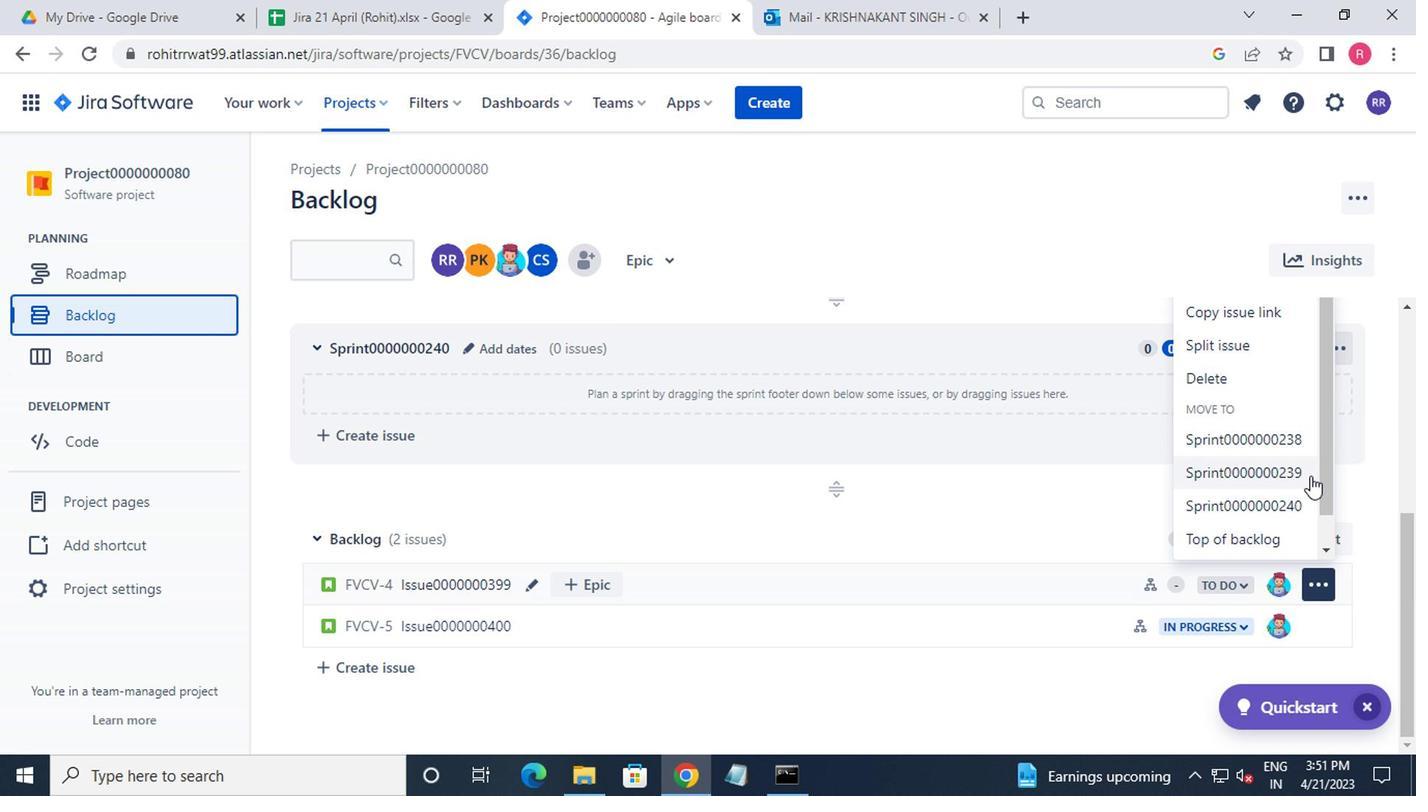 
Action: Mouse moved to (1313, 622)
Screenshot: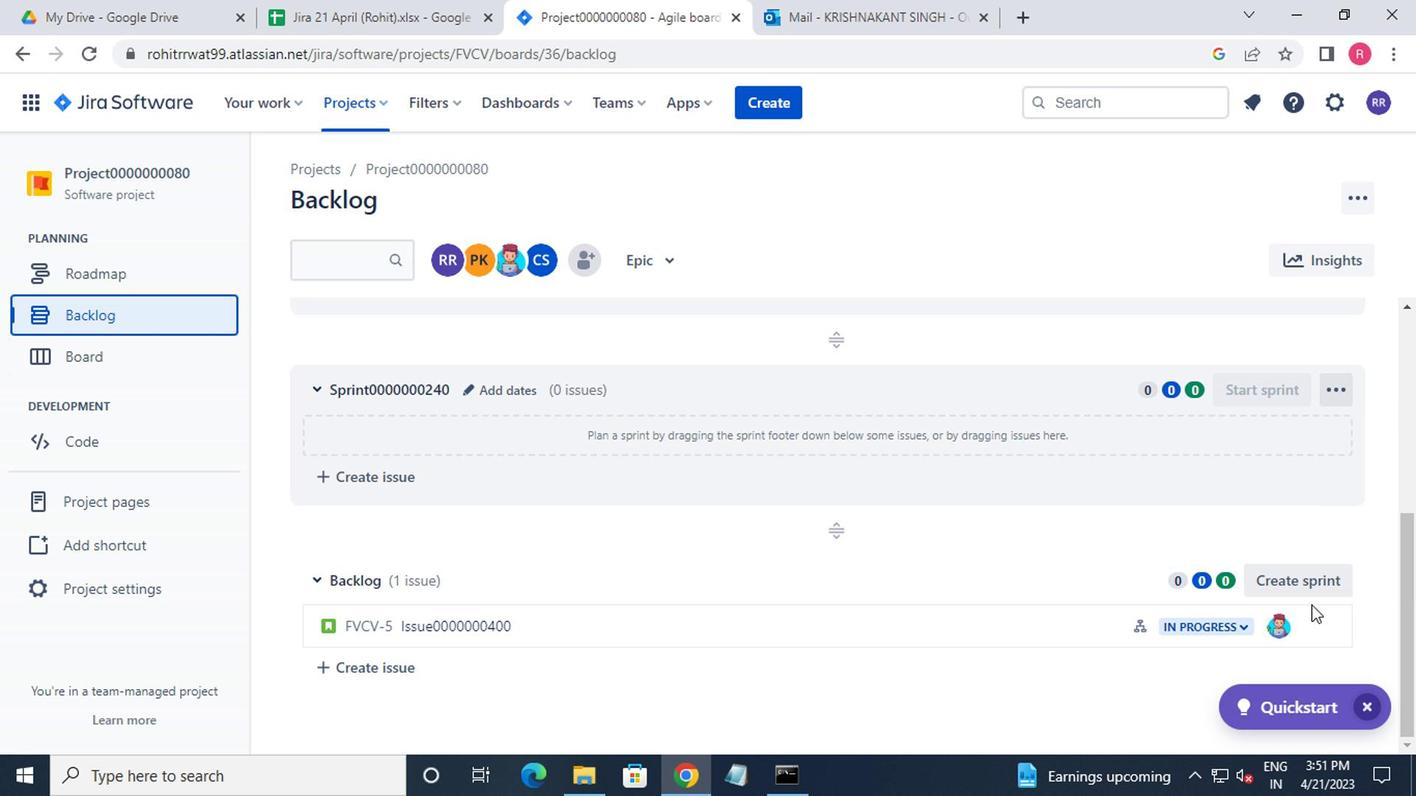 
Action: Mouse pressed left at (1313, 622)
Screenshot: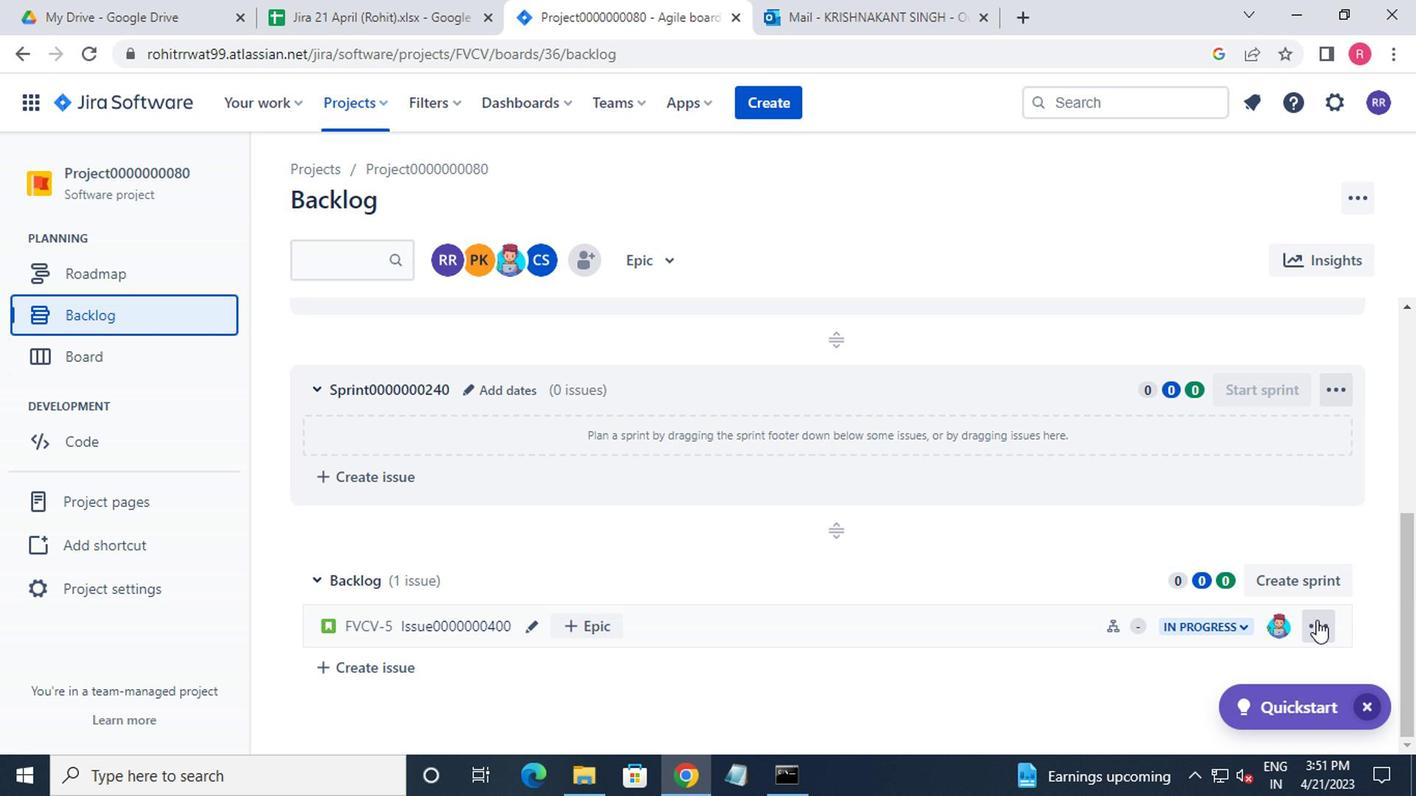 
Action: Mouse moved to (1266, 546)
Screenshot: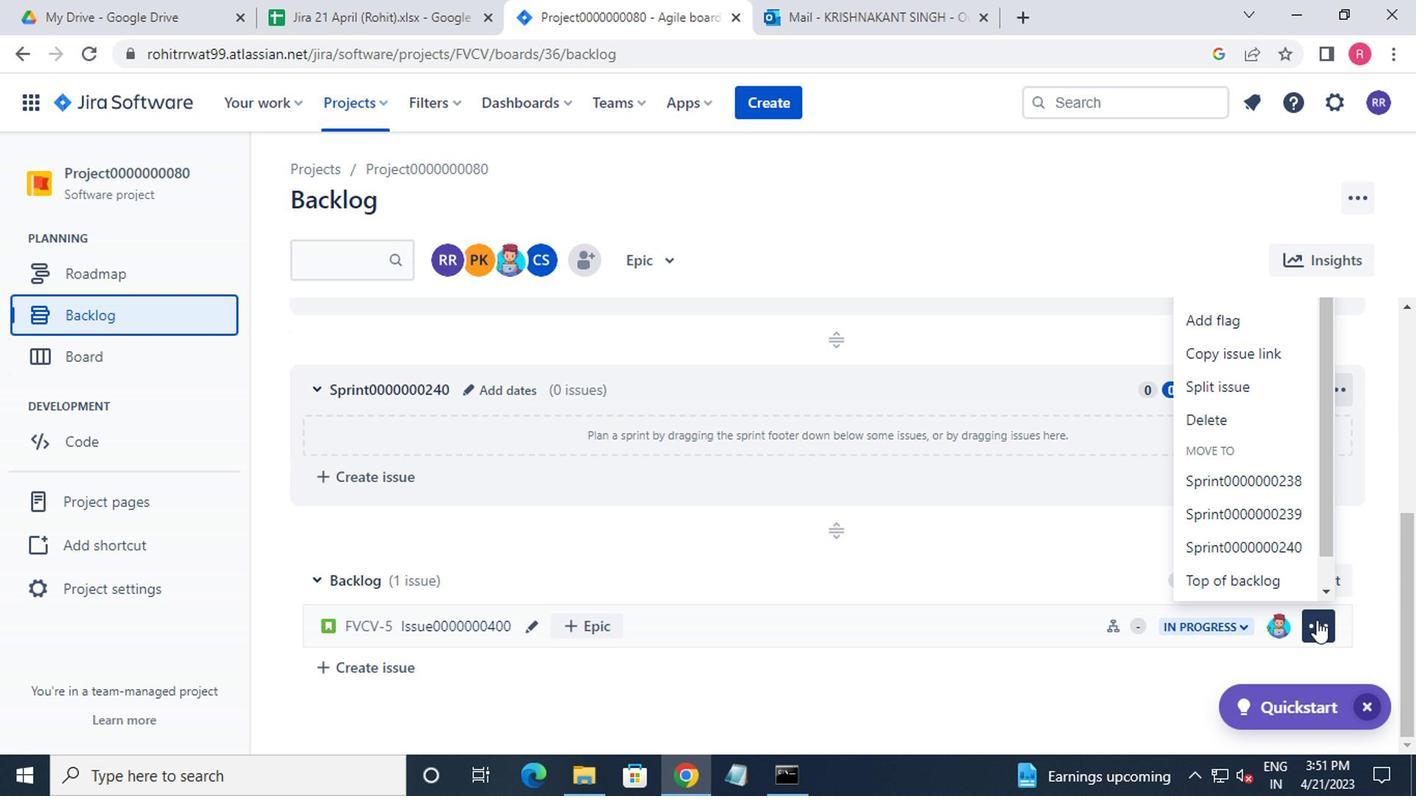 
Action: Mouse pressed left at (1266, 546)
Screenshot: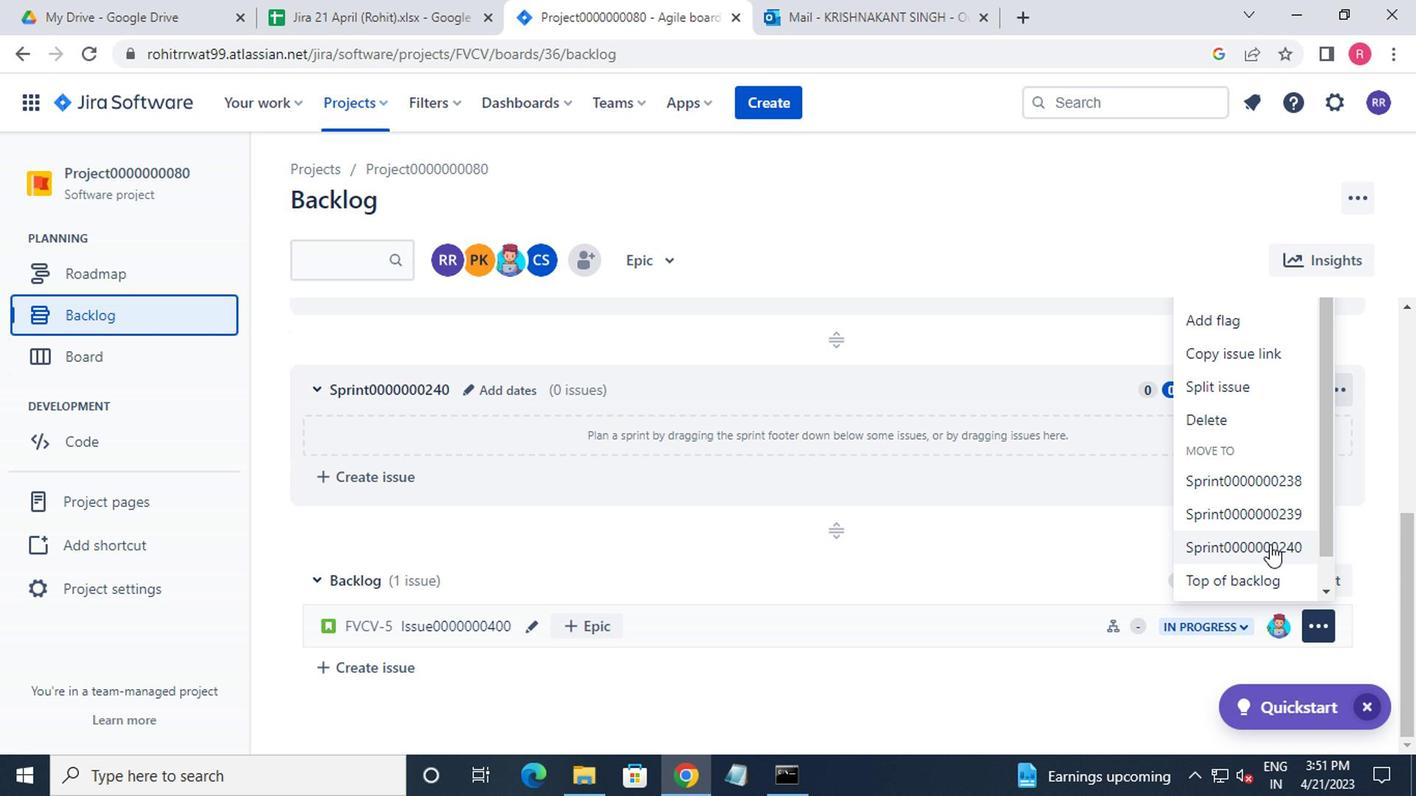 
Action: Mouse moved to (340, 115)
Screenshot: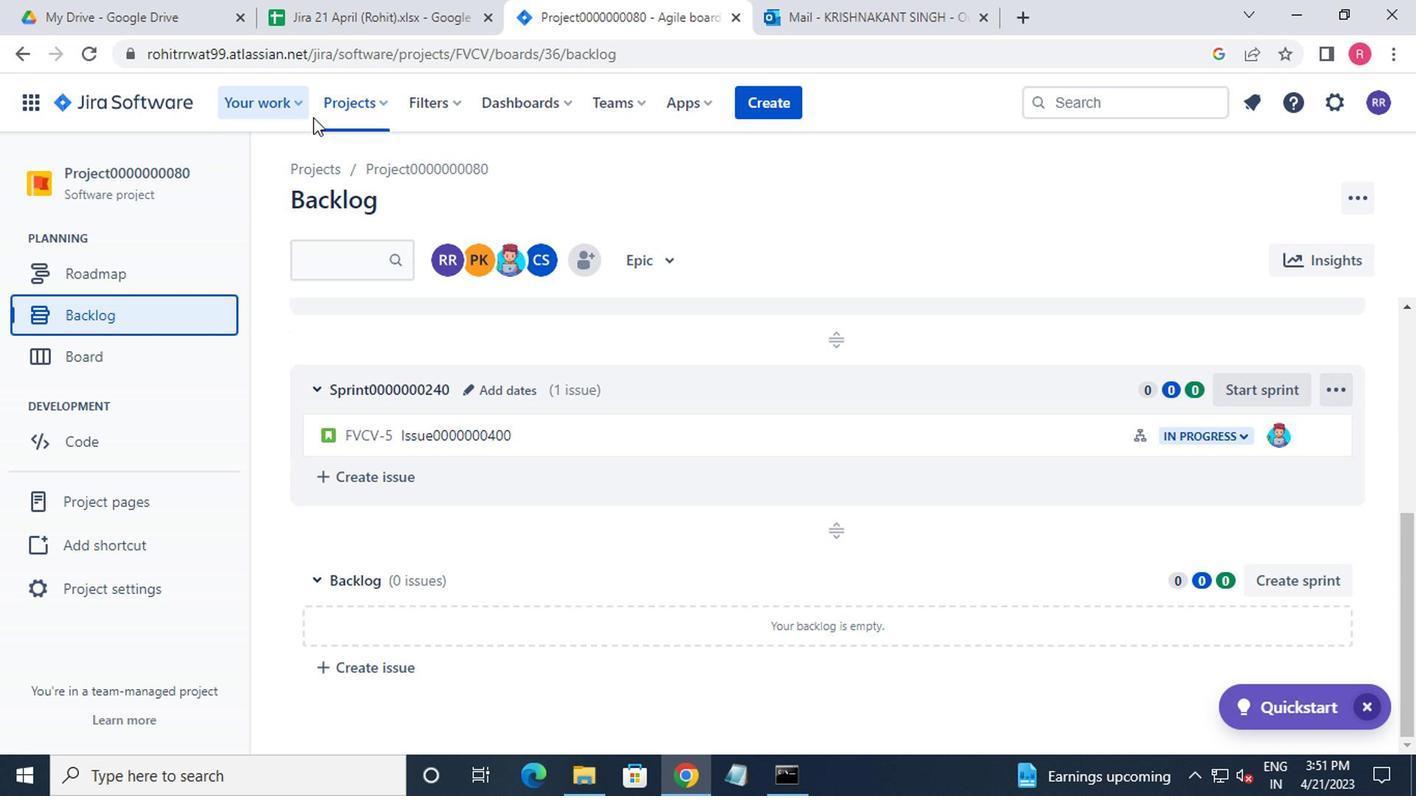 
Action: Mouse pressed left at (340, 115)
Screenshot: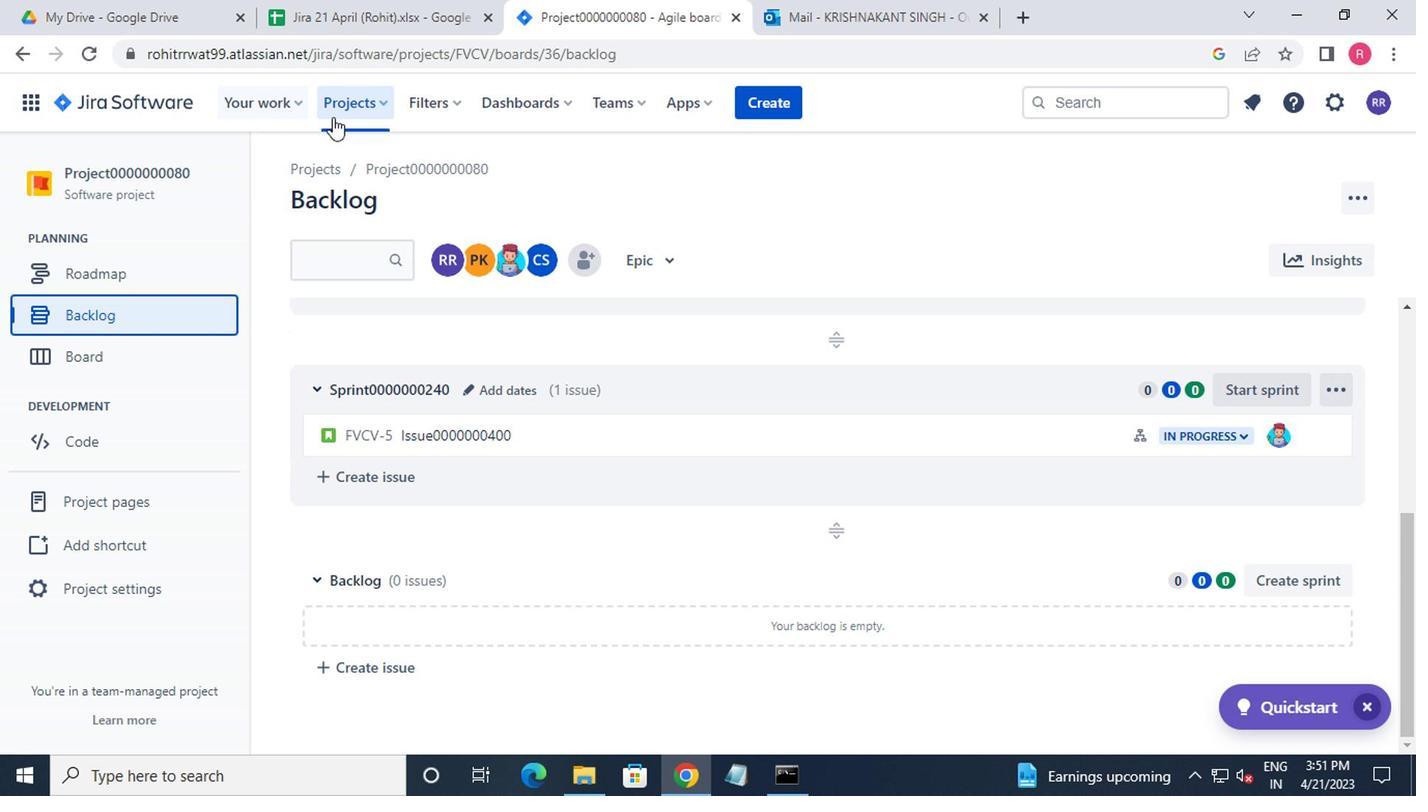 
Action: Mouse moved to (405, 239)
Screenshot: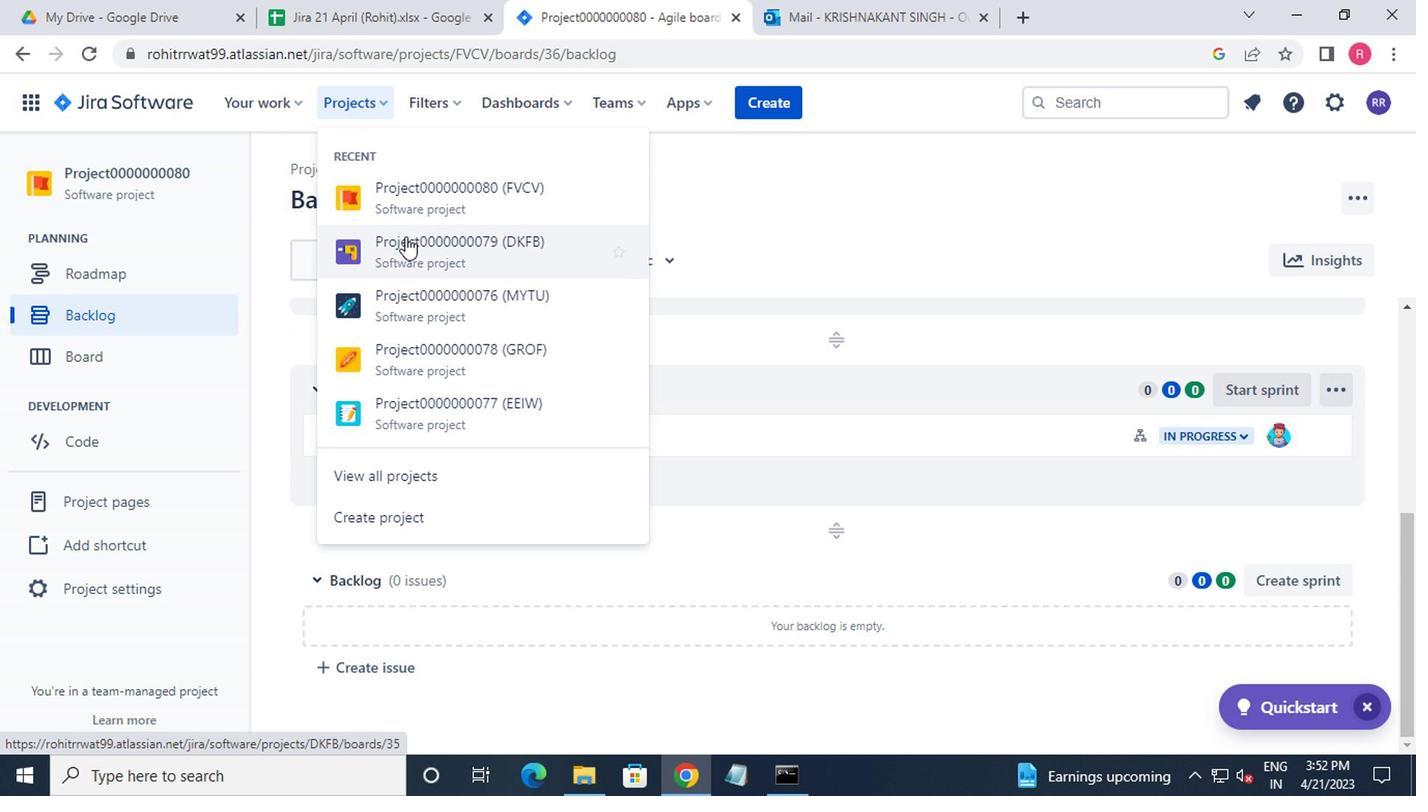 
Action: Mouse pressed left at (405, 239)
Screenshot: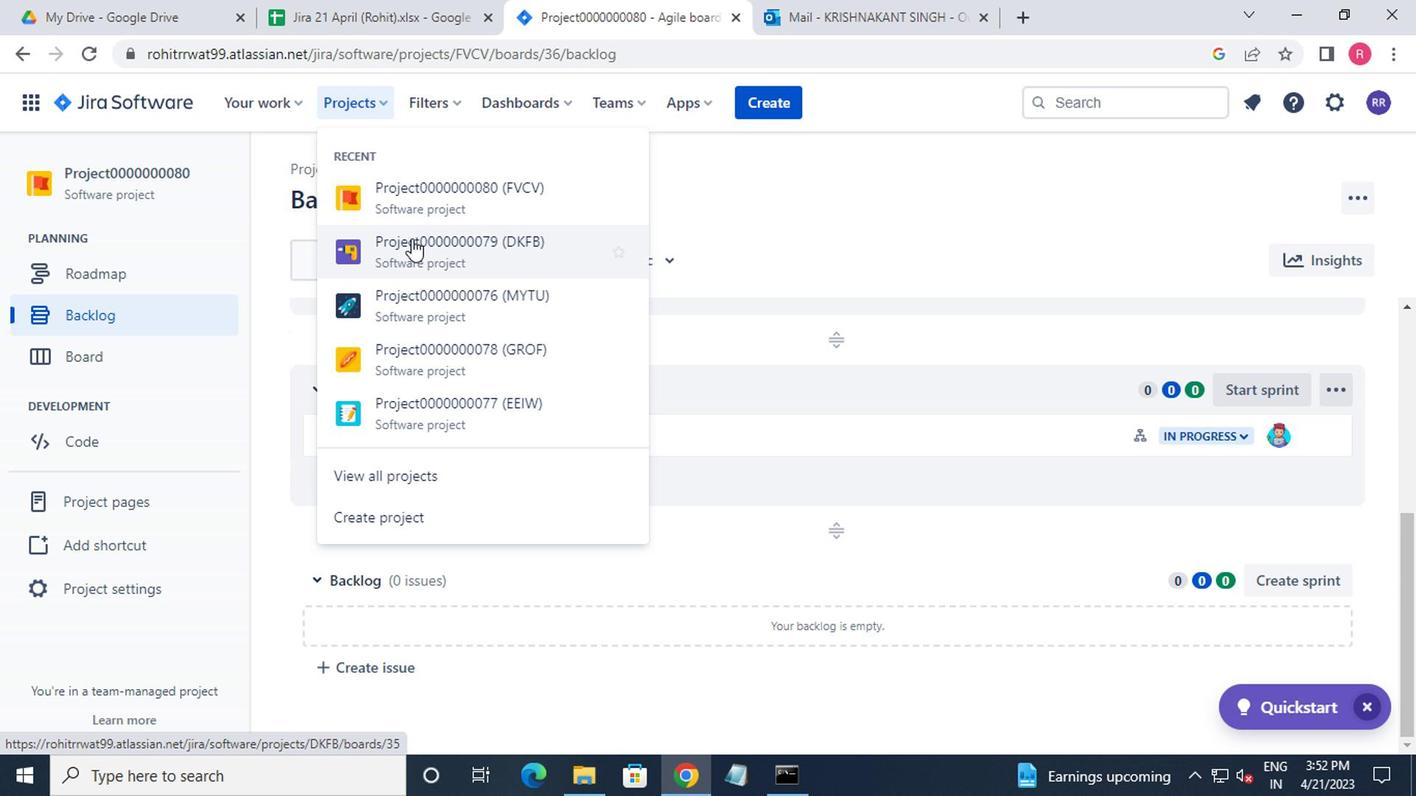 
Action: Mouse moved to (183, 311)
Screenshot: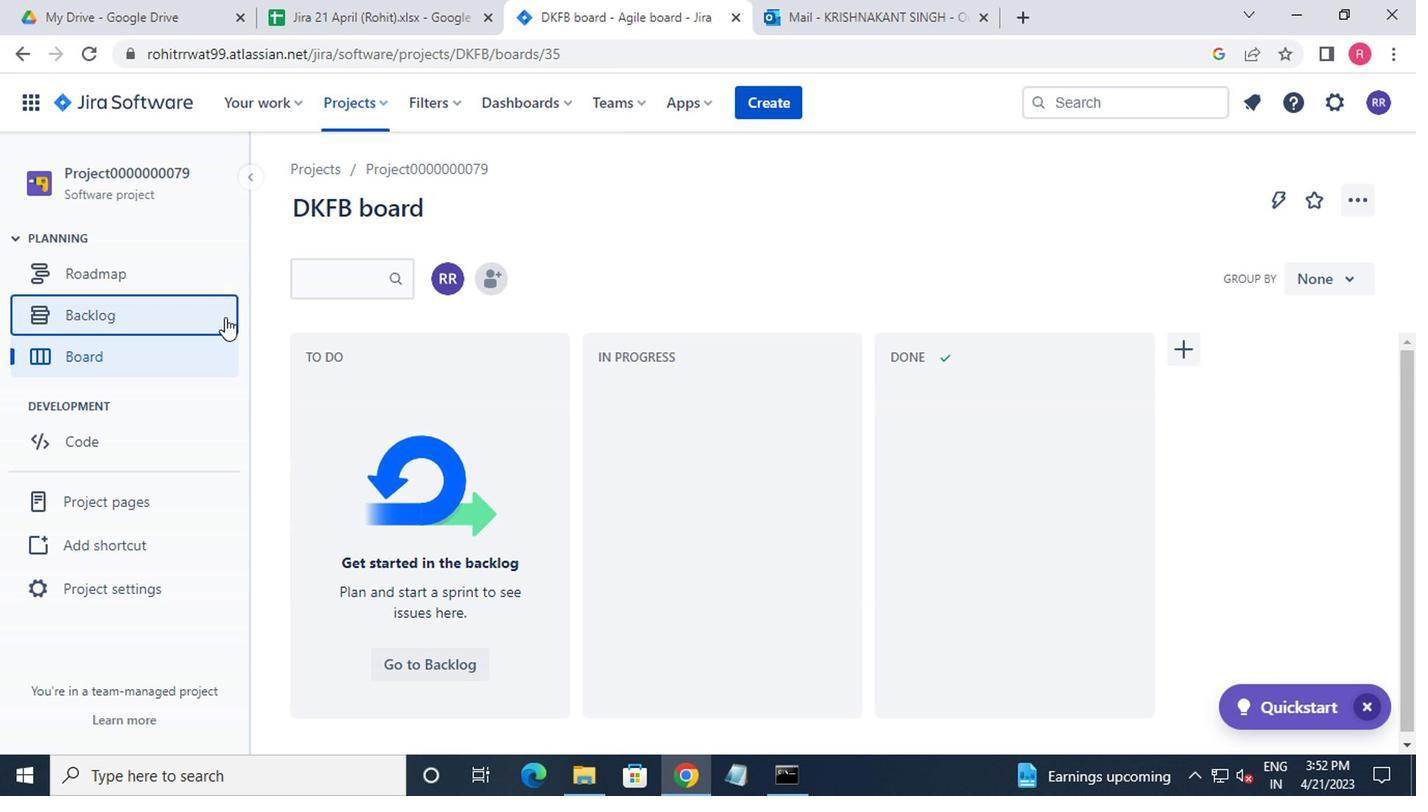 
Action: Mouse pressed left at (183, 311)
Screenshot: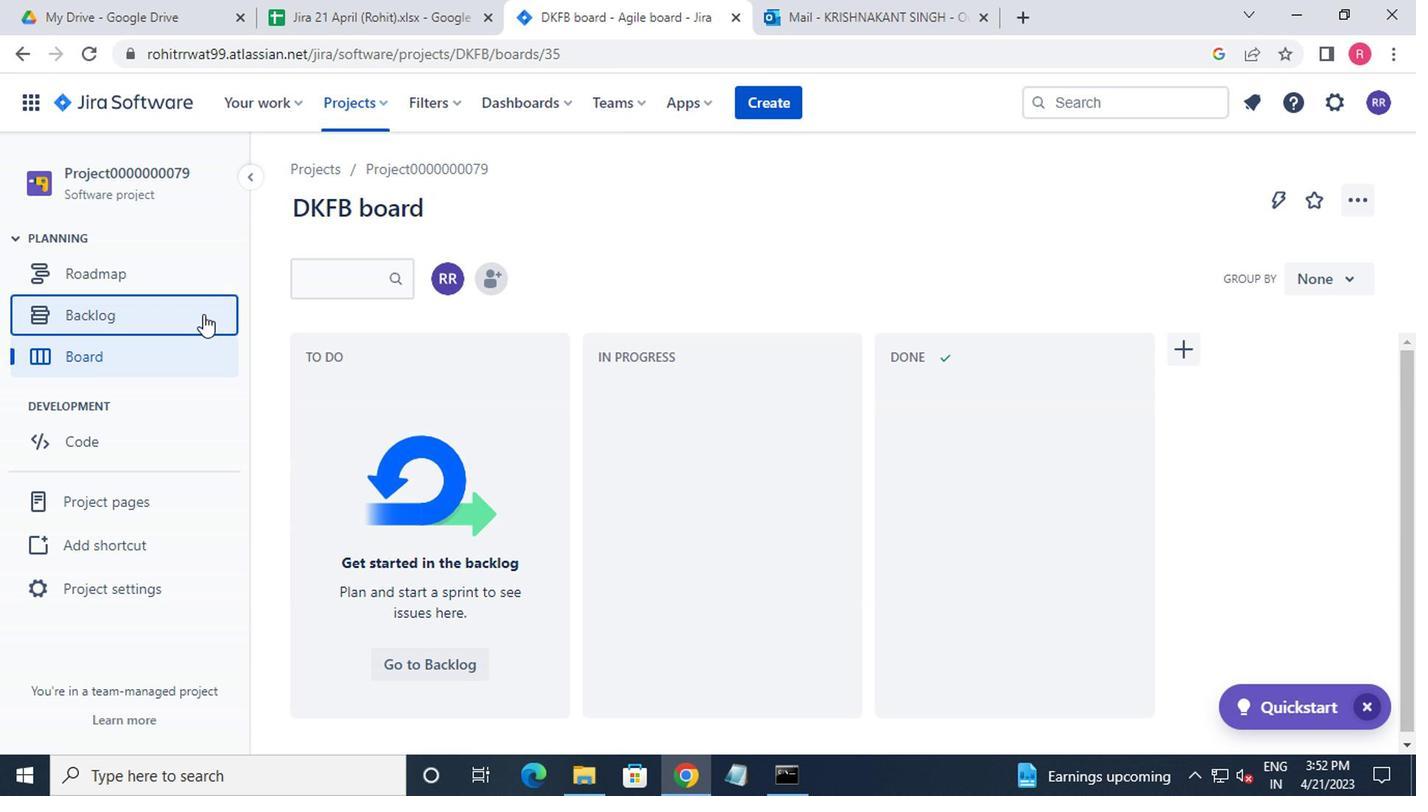 
Action: Mouse moved to (836, 463)
Screenshot: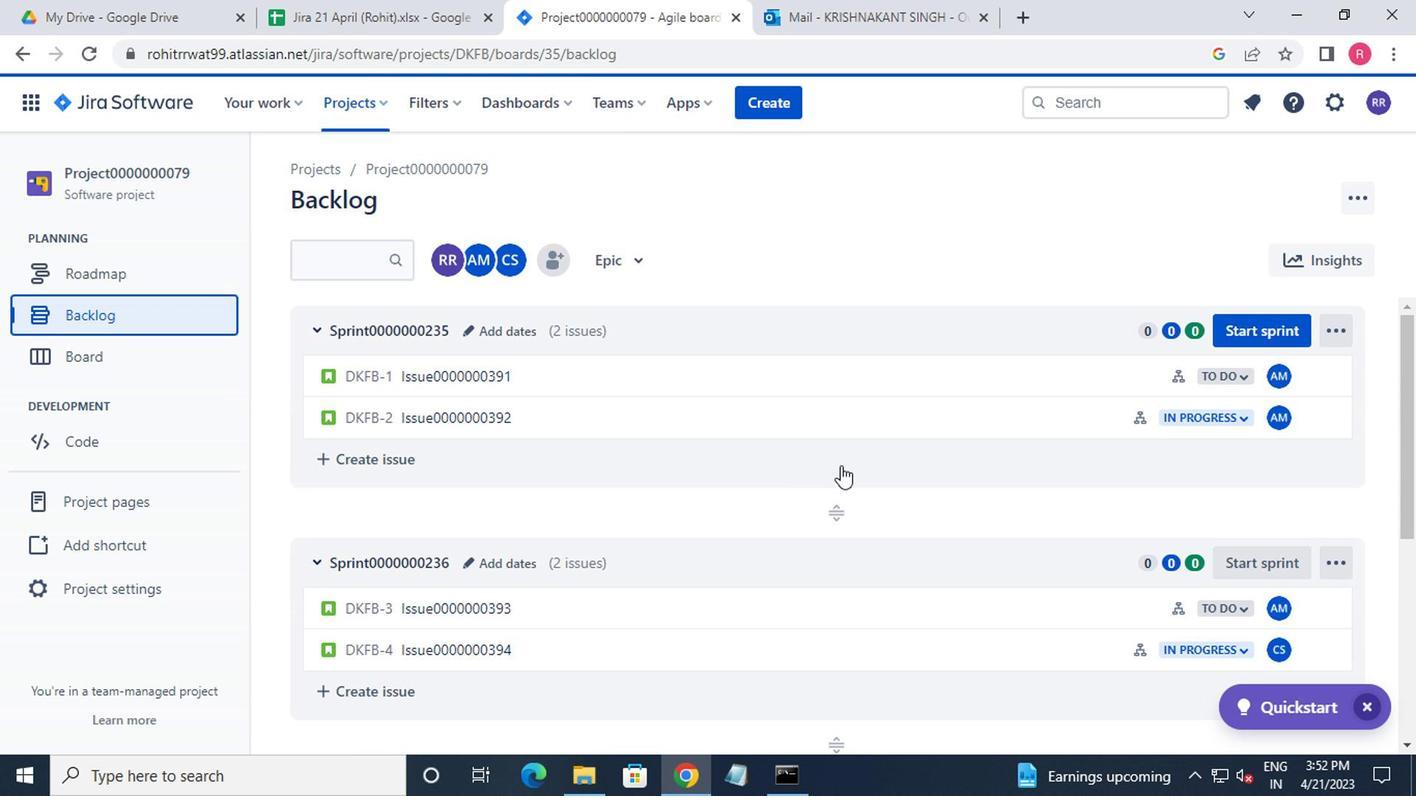 
Action: Mouse scrolled (836, 464) with delta (0, 0)
Screenshot: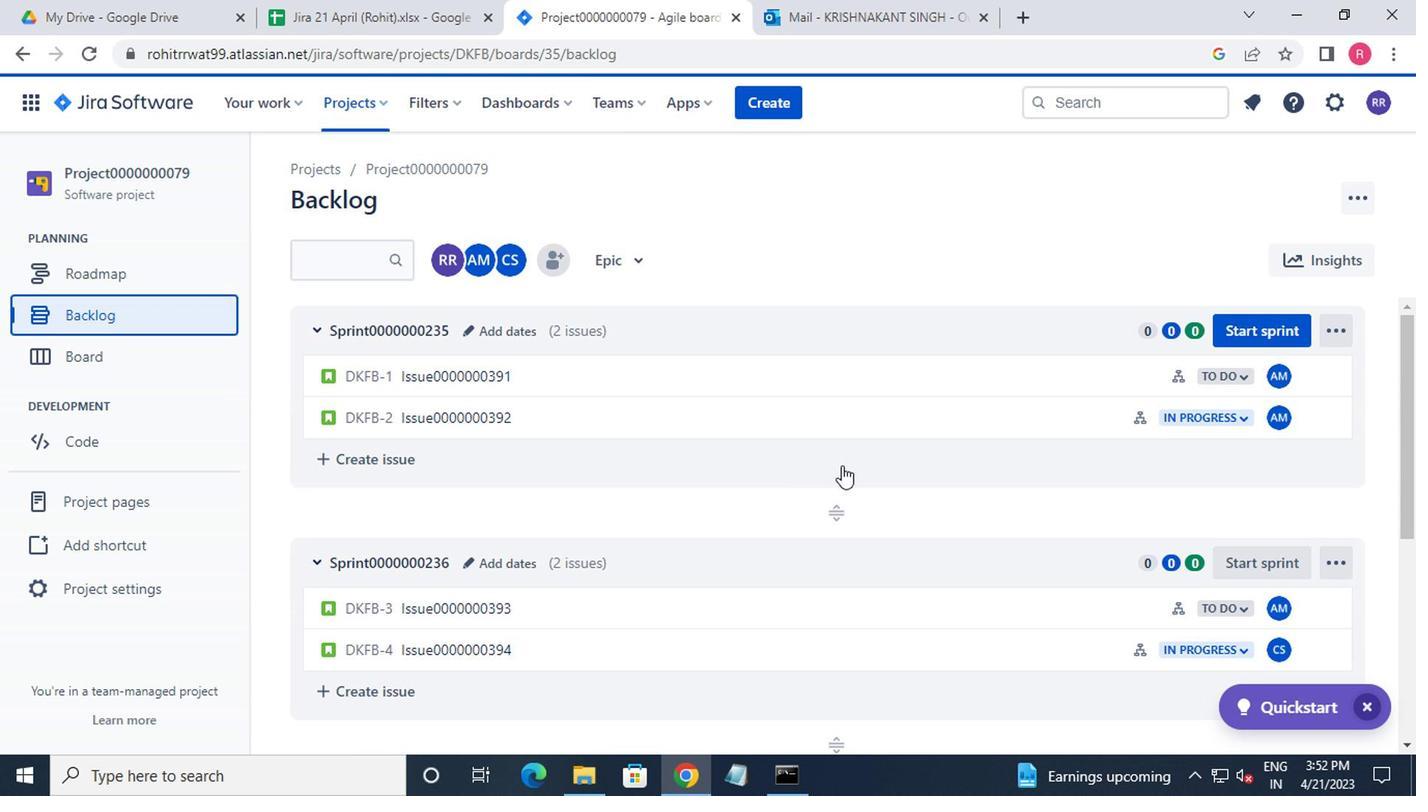 
Action: Mouse moved to (836, 462)
Screenshot: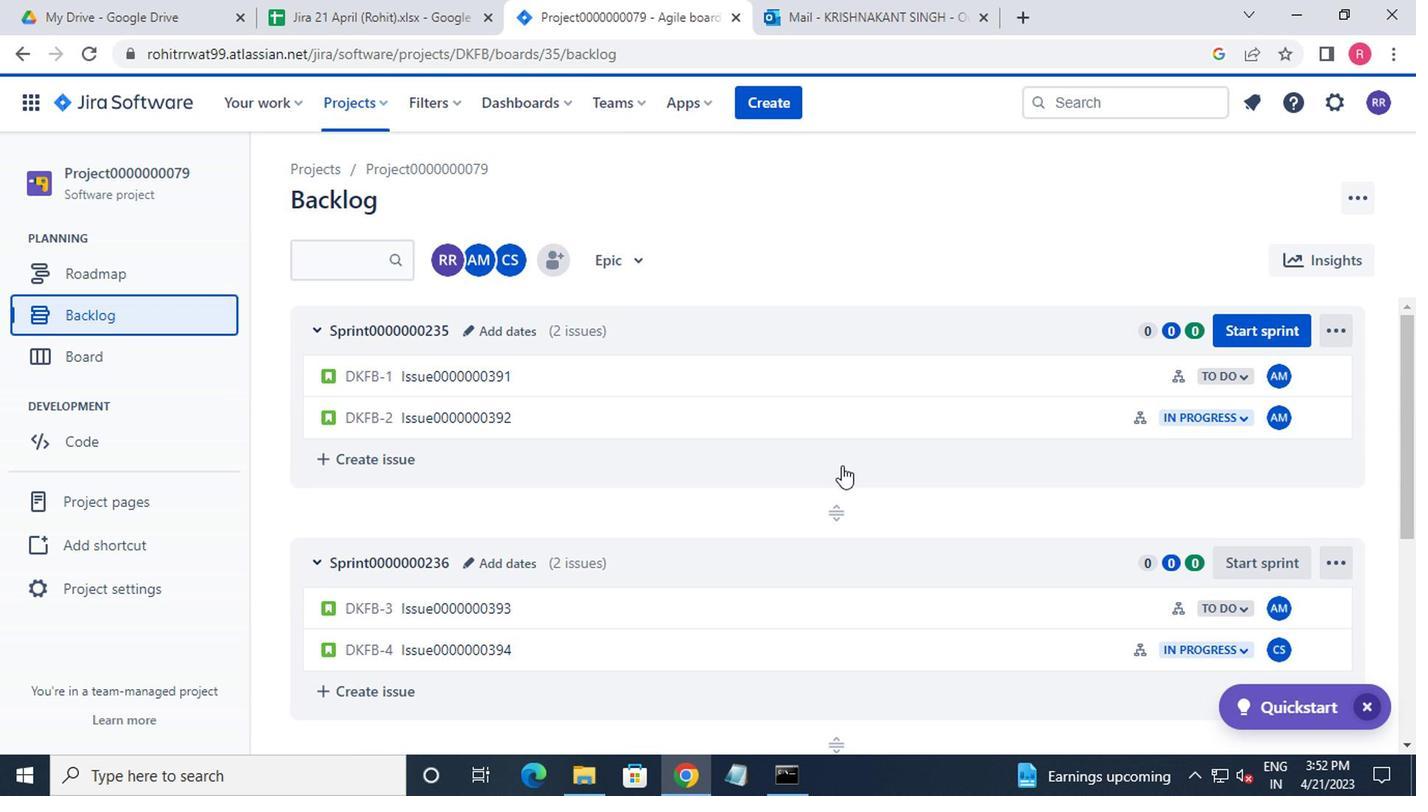 
Action: Mouse scrolled (836, 463) with delta (0, 0)
Screenshot: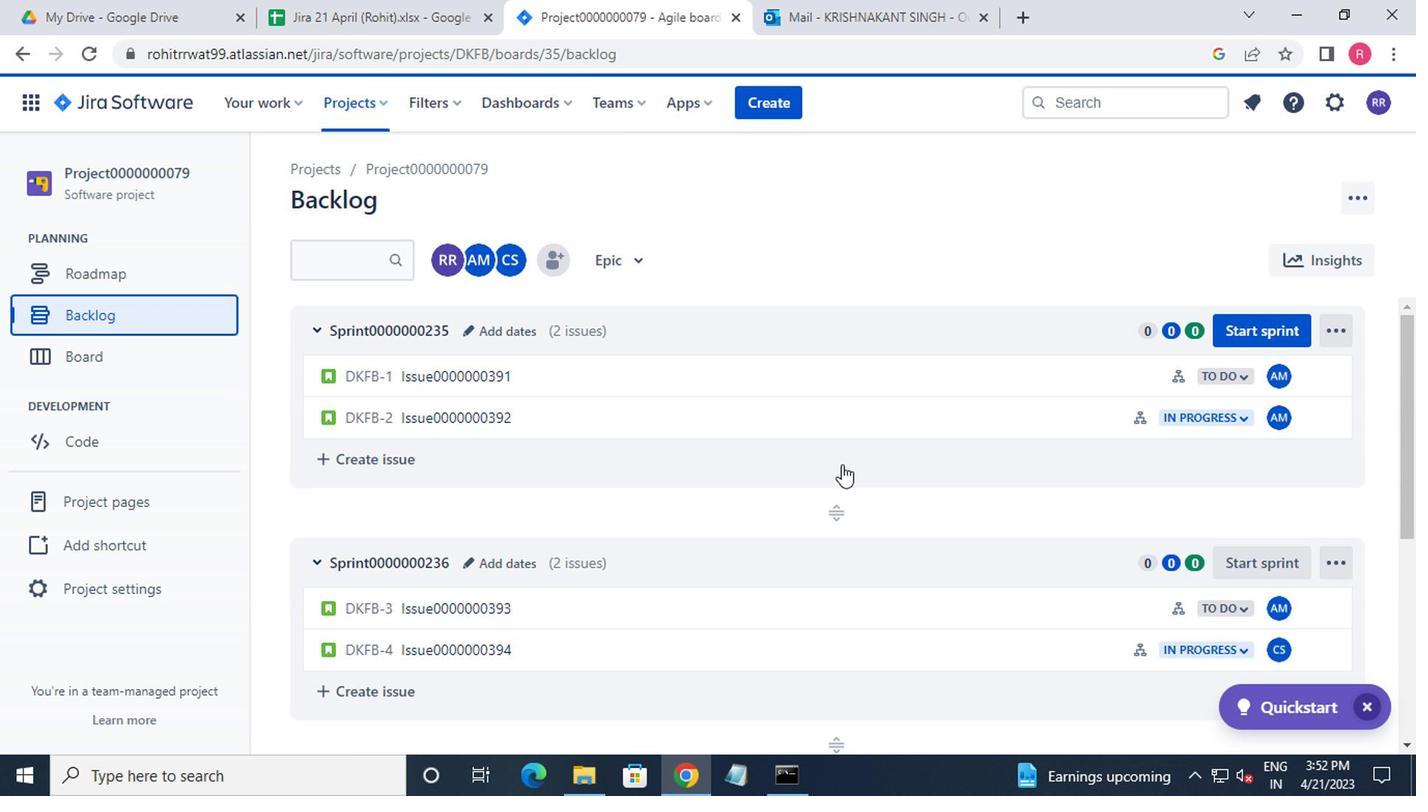 
Action: Mouse moved to (836, 456)
Screenshot: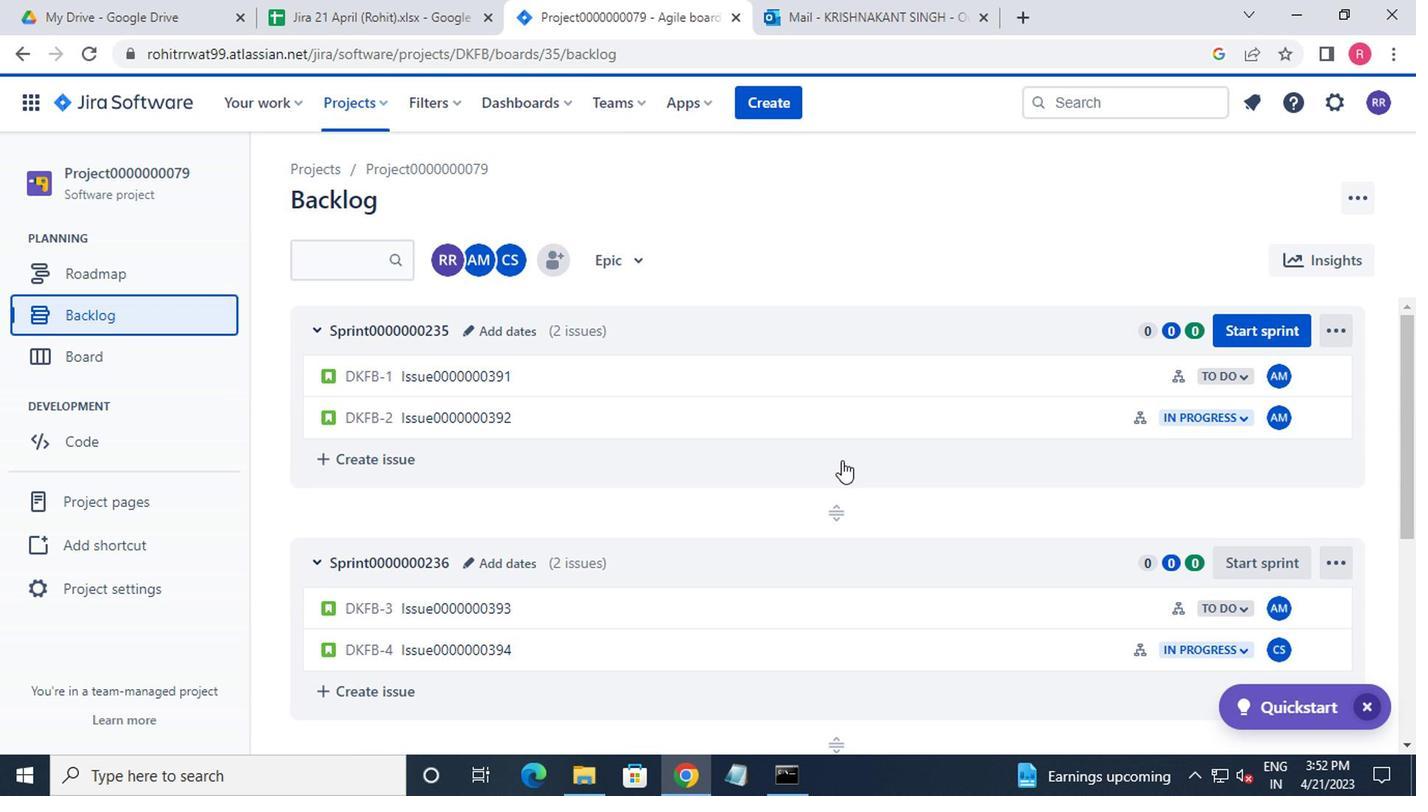 
Action: Mouse scrolled (836, 458) with delta (0, 1)
Screenshot: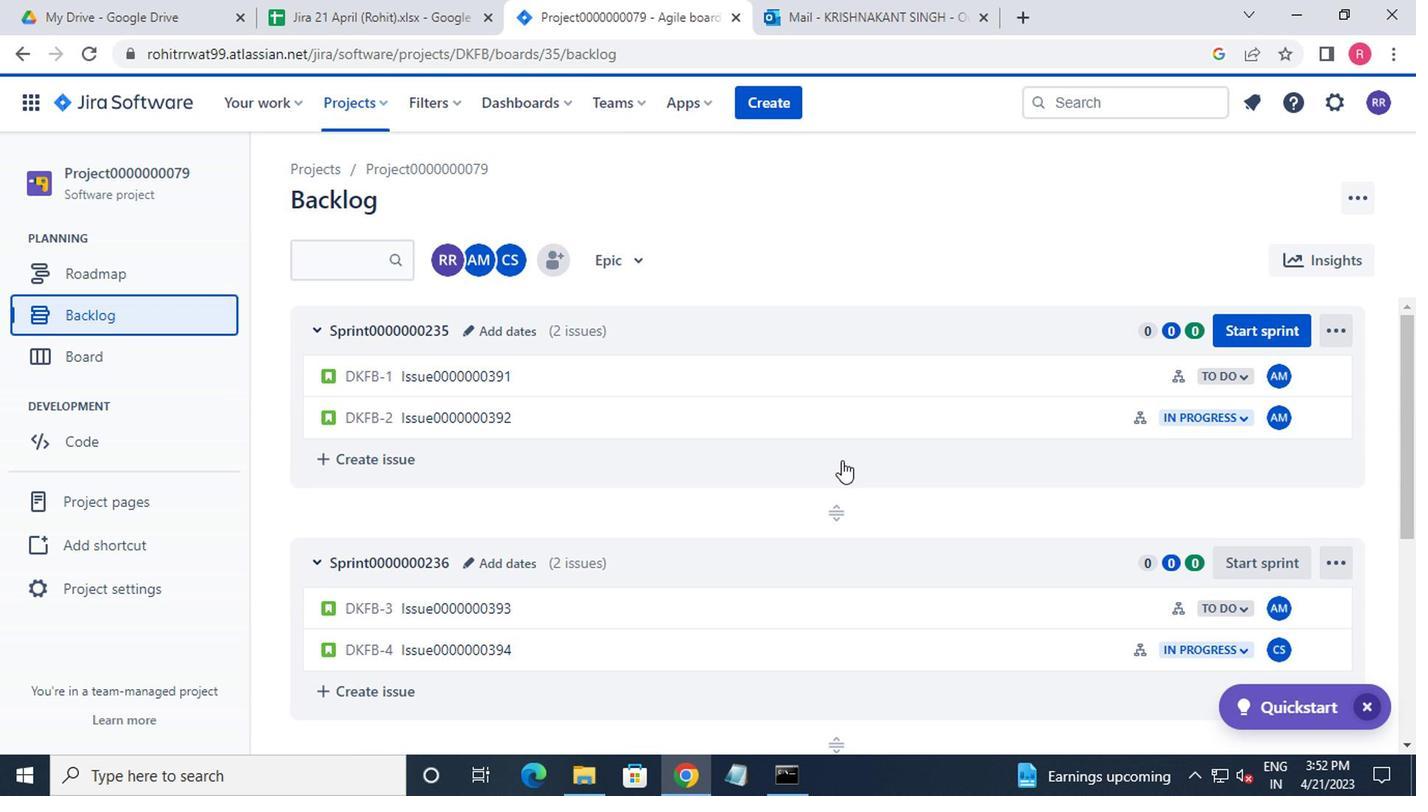 
Action: Mouse moved to (1255, 329)
Screenshot: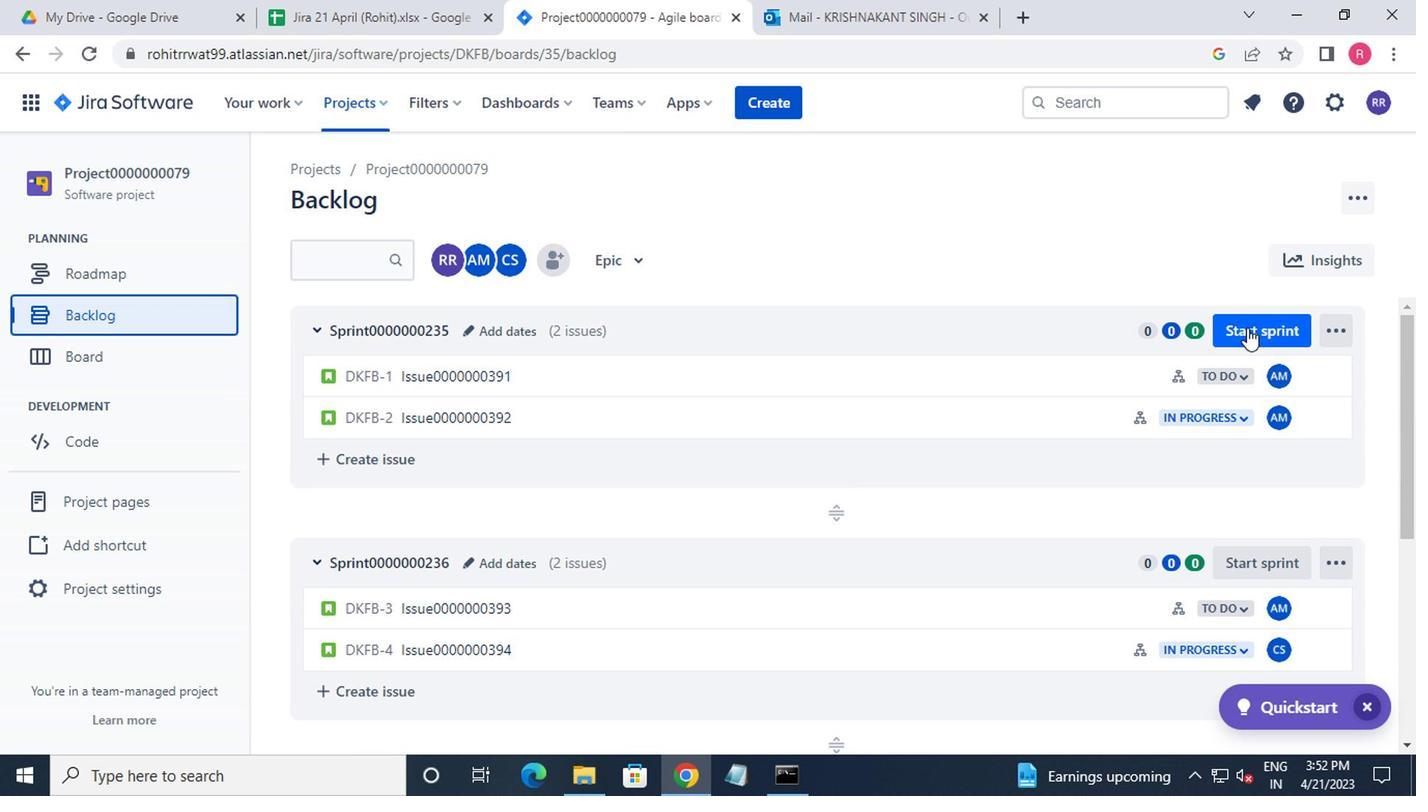 
Action: Mouse pressed left at (1255, 329)
Screenshot: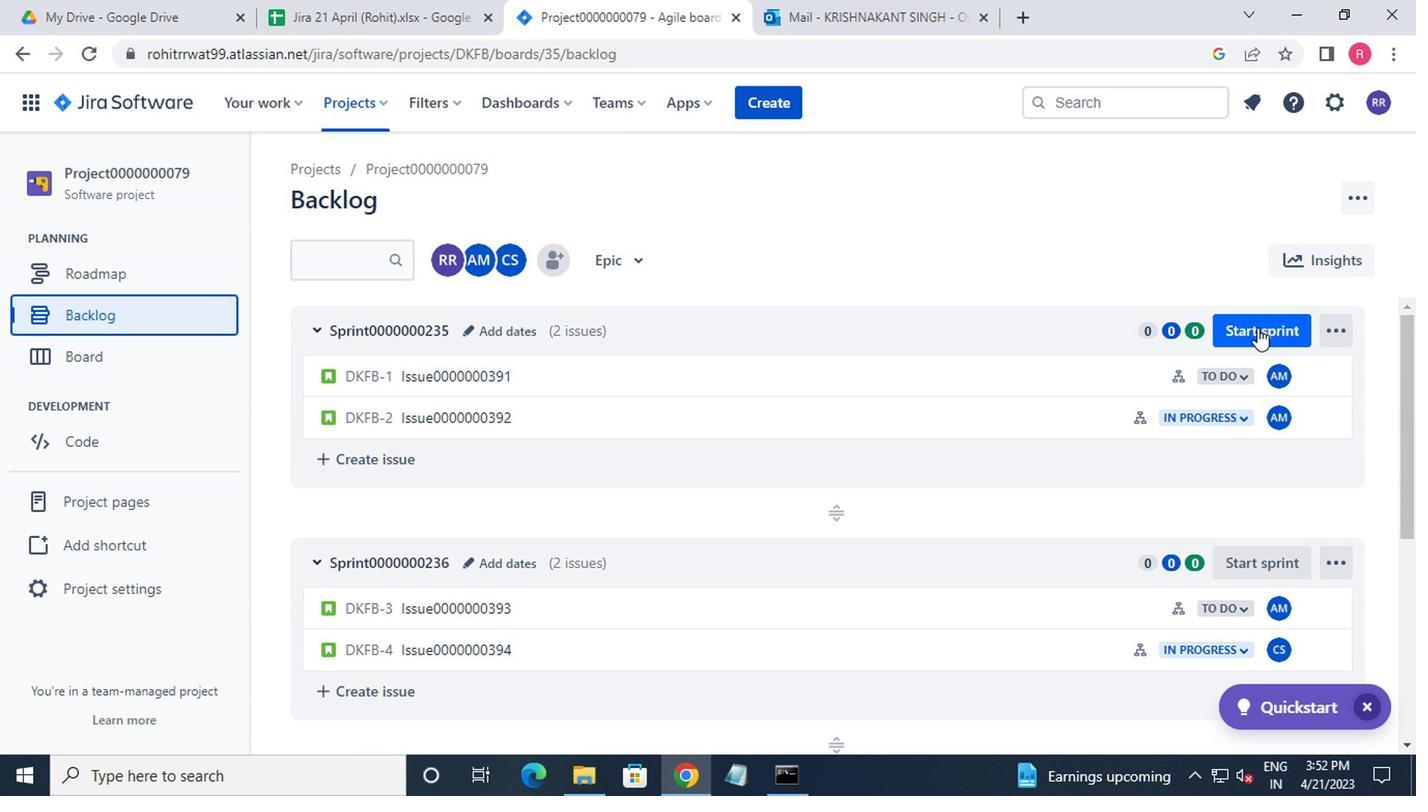 
Action: Mouse moved to (882, 732)
Screenshot: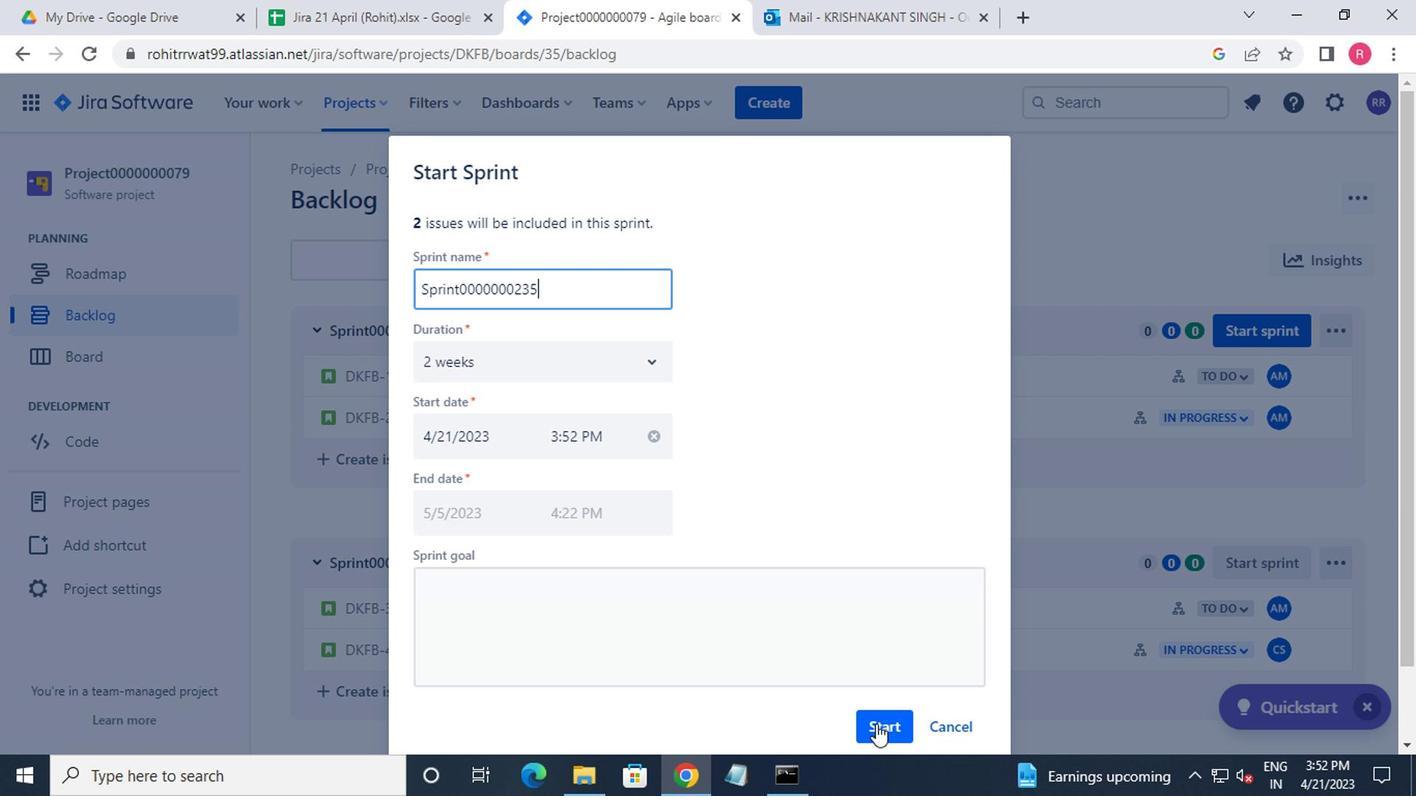
Action: Mouse pressed left at (882, 732)
Screenshot: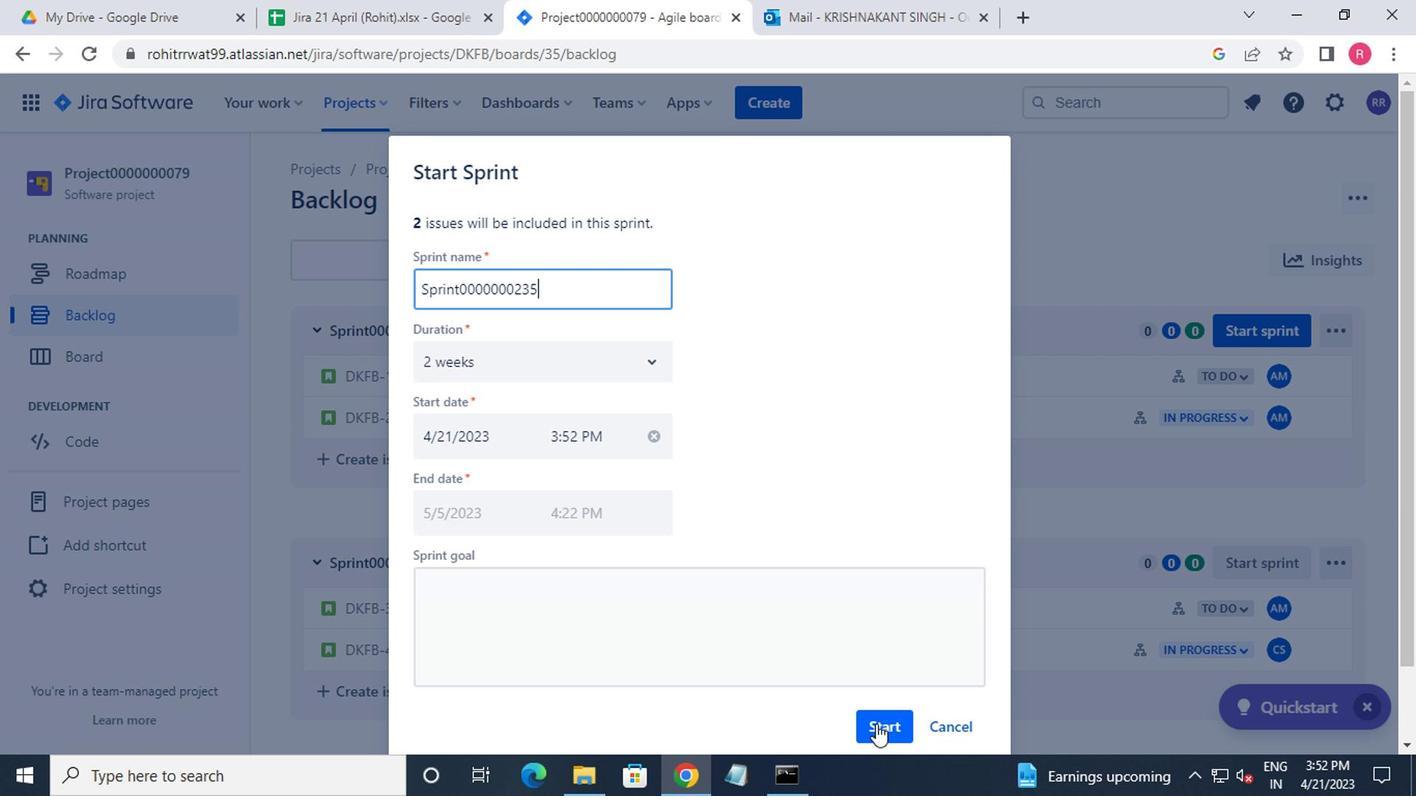 
Action: Mouse moved to (491, 334)
Screenshot: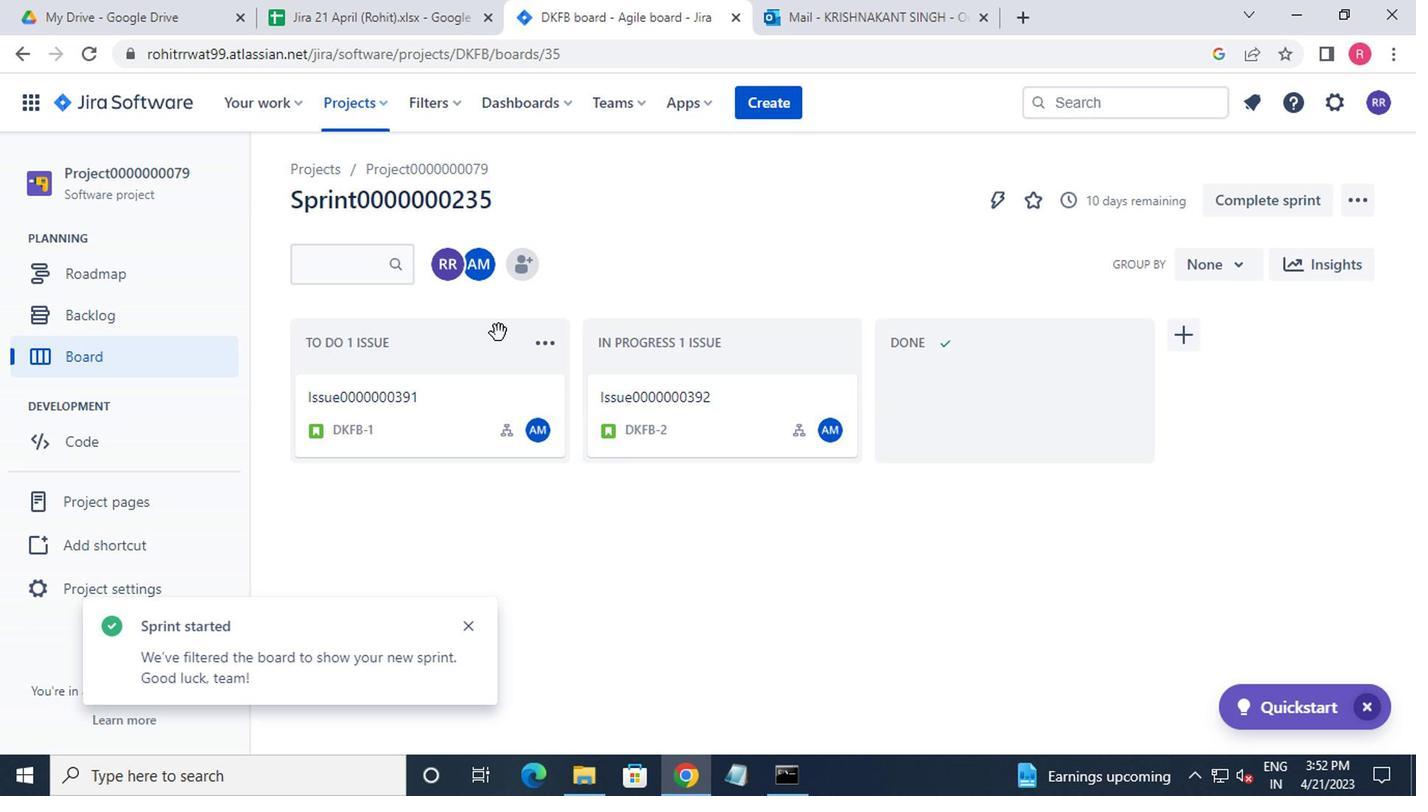 
